 Task: Find connections with filter location Caçador with filter topic #Startuplife with filter profile language Spanish with filter current company NES Fircroft with filter school University School of Management Studies, GGSIPU with filter industry Wholesale Photography Equipment and Supplies with filter service category Computer Networking with filter keywords title Life Coach
Action: Mouse moved to (572, 113)
Screenshot: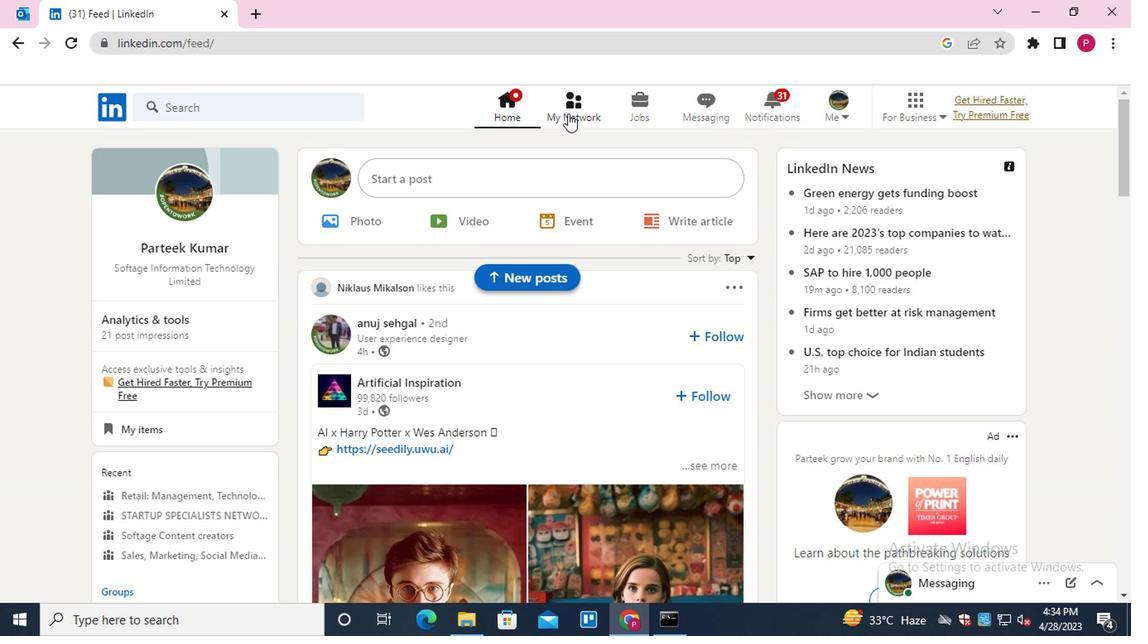 
Action: Mouse pressed left at (572, 113)
Screenshot: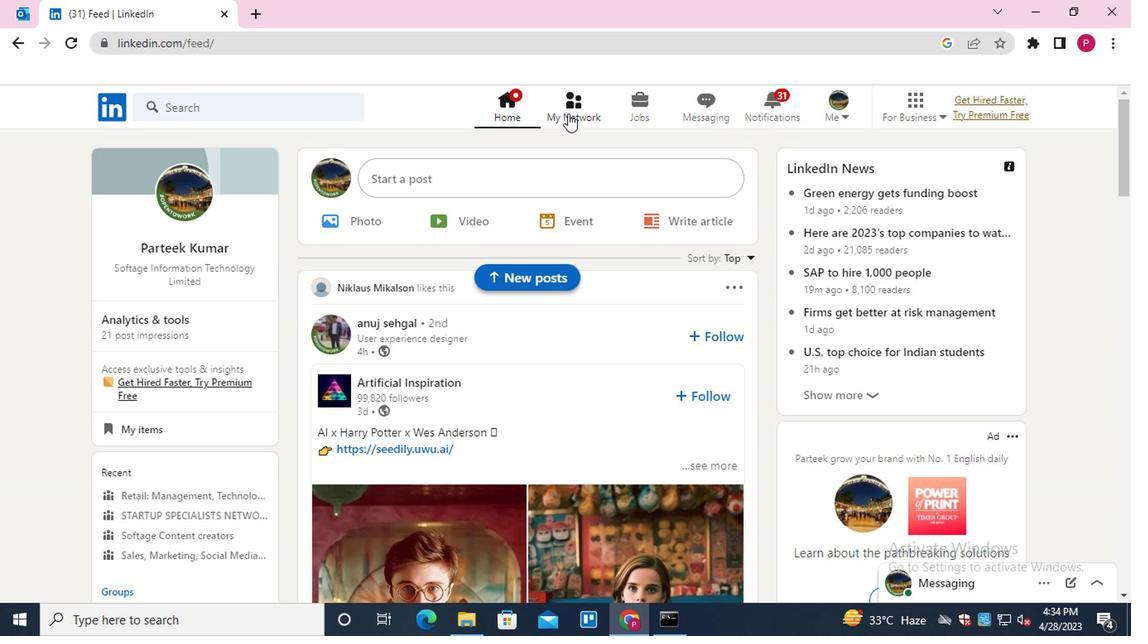 
Action: Mouse moved to (247, 203)
Screenshot: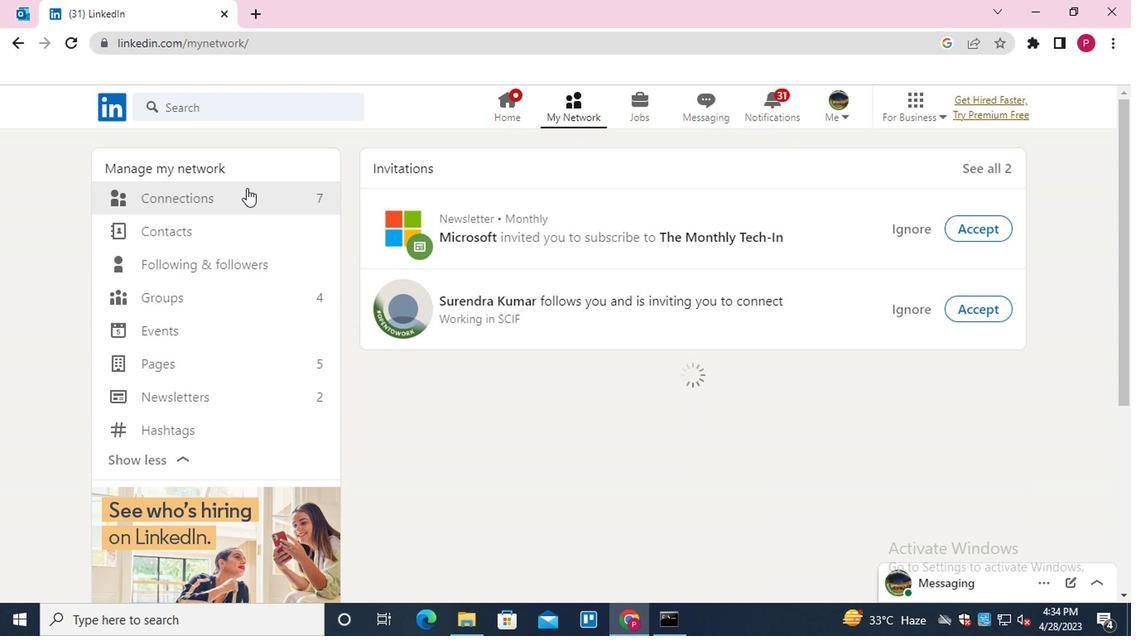 
Action: Mouse pressed left at (247, 203)
Screenshot: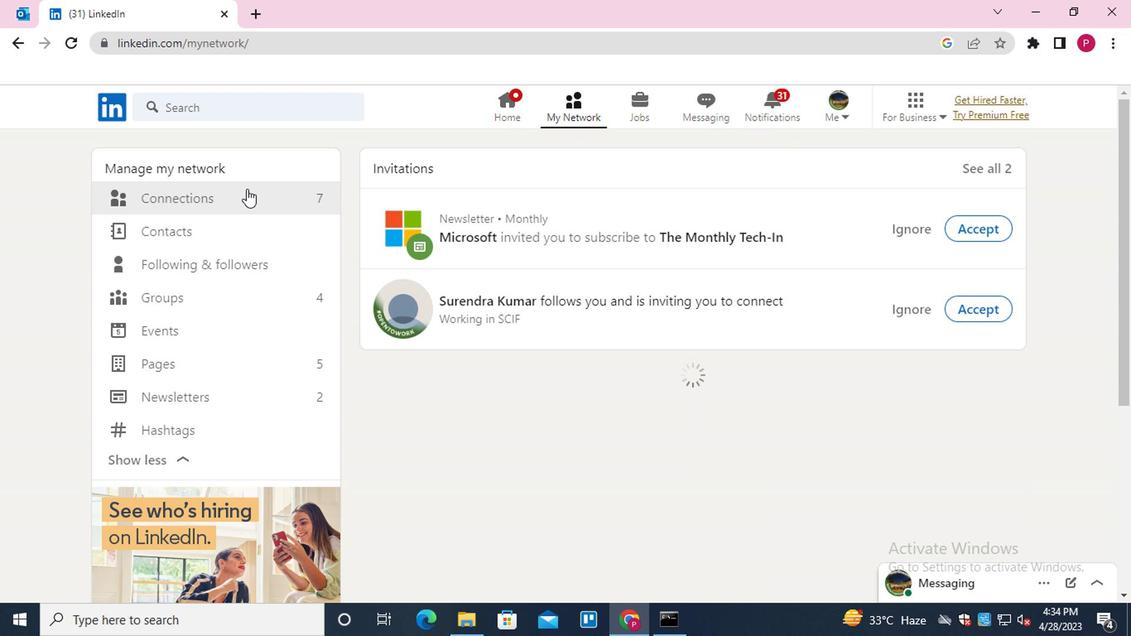 
Action: Mouse moved to (656, 199)
Screenshot: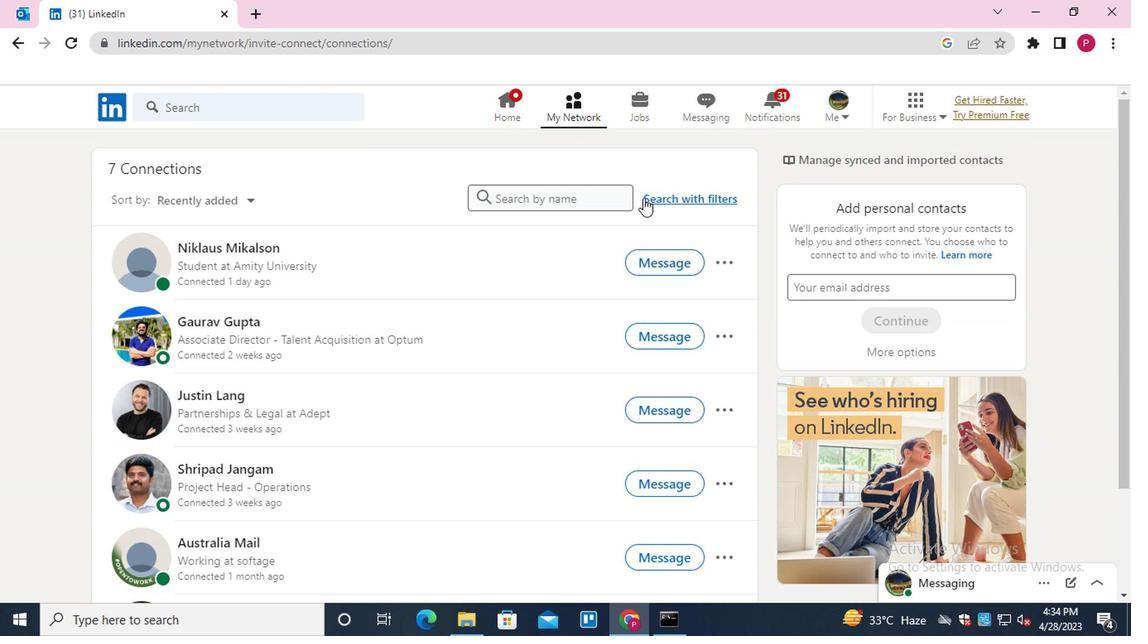 
Action: Mouse pressed left at (656, 199)
Screenshot: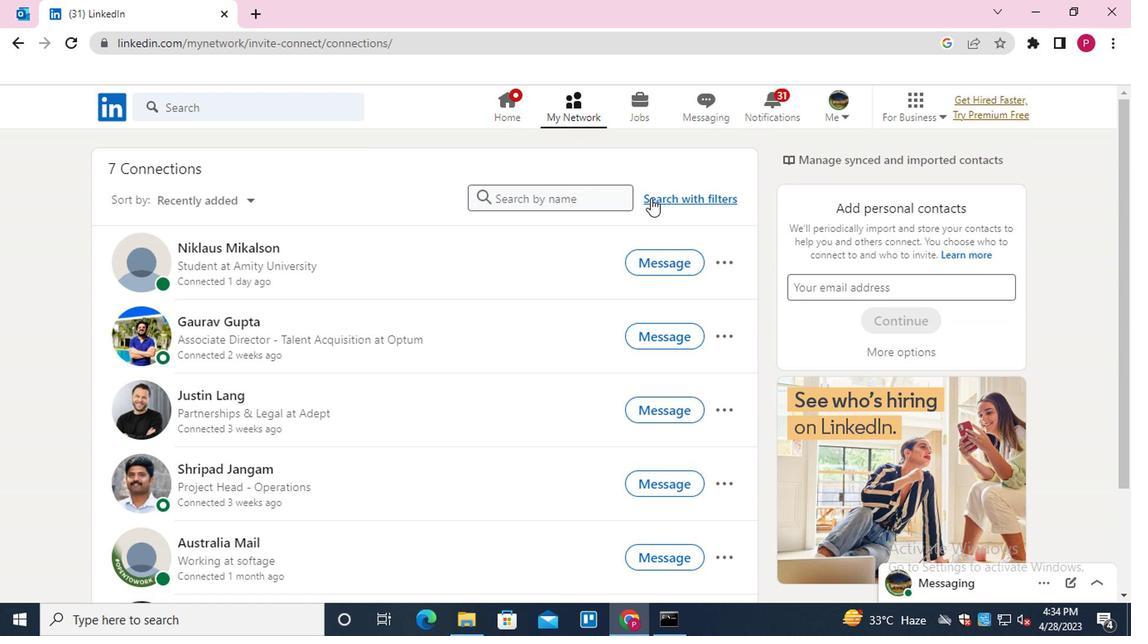 
Action: Mouse moved to (613, 158)
Screenshot: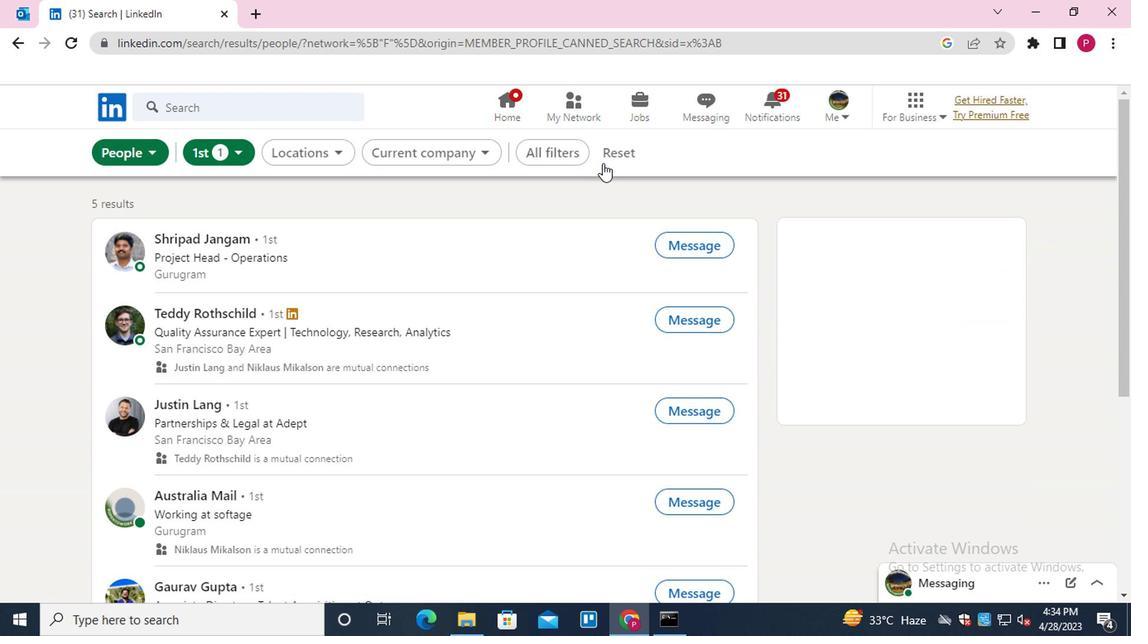 
Action: Mouse pressed left at (613, 158)
Screenshot: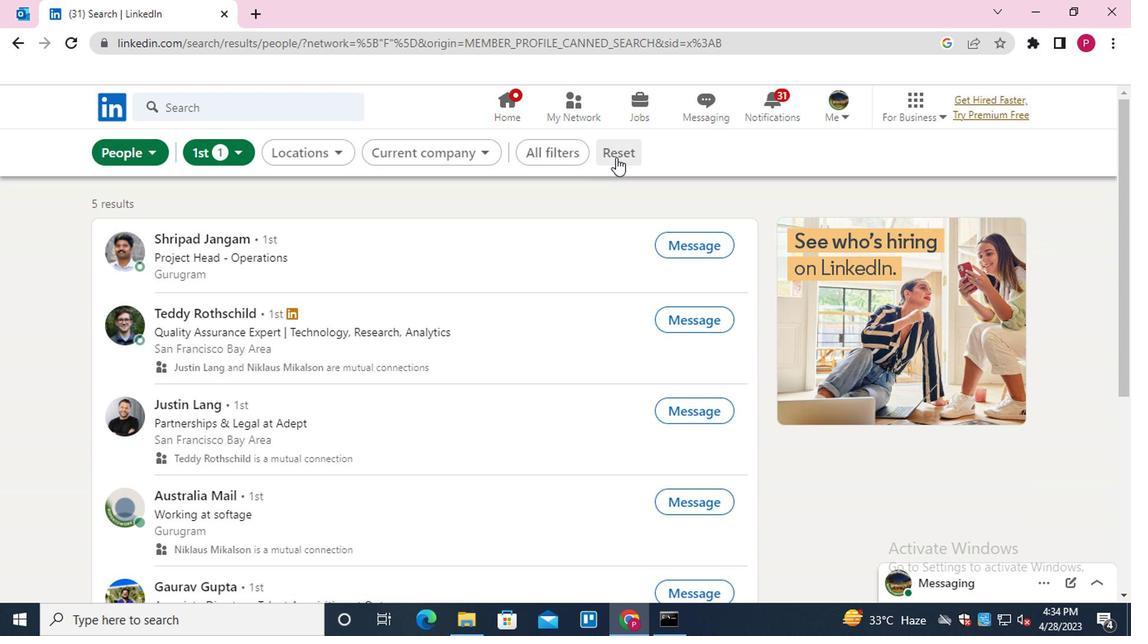 
Action: Mouse moved to (603, 159)
Screenshot: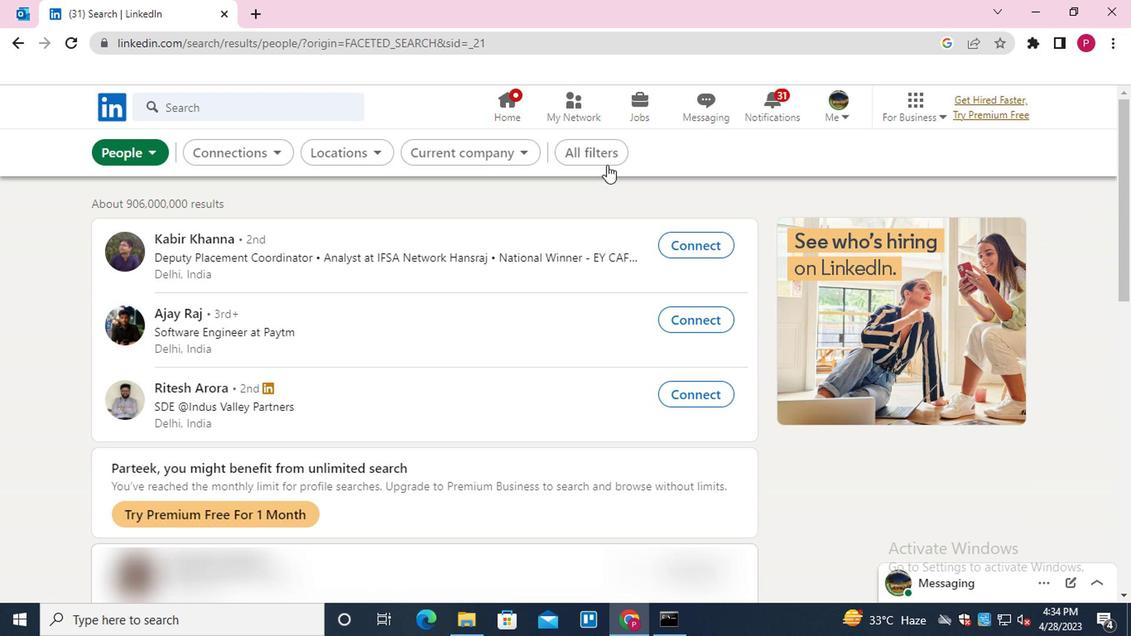 
Action: Mouse pressed left at (603, 159)
Screenshot: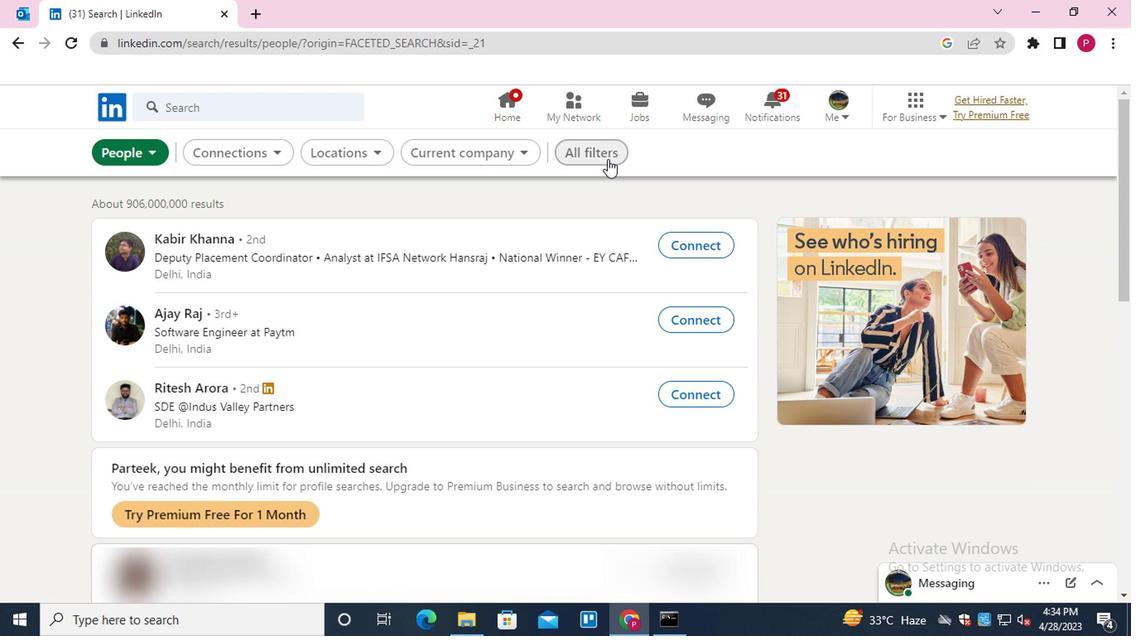 
Action: Mouse moved to (854, 339)
Screenshot: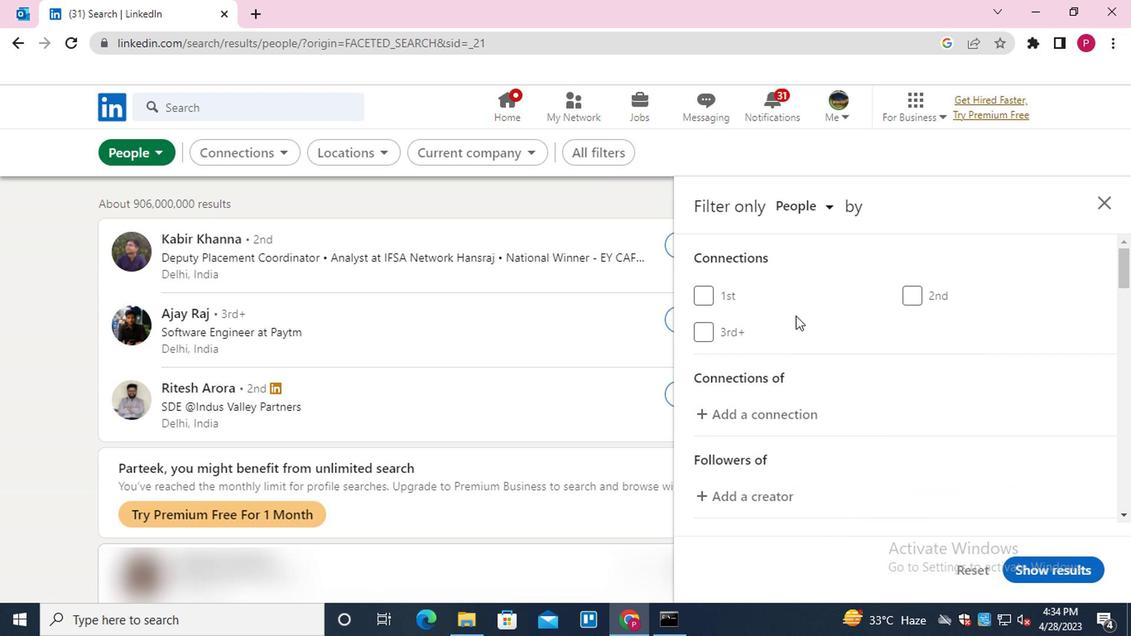 
Action: Mouse scrolled (854, 338) with delta (0, 0)
Screenshot: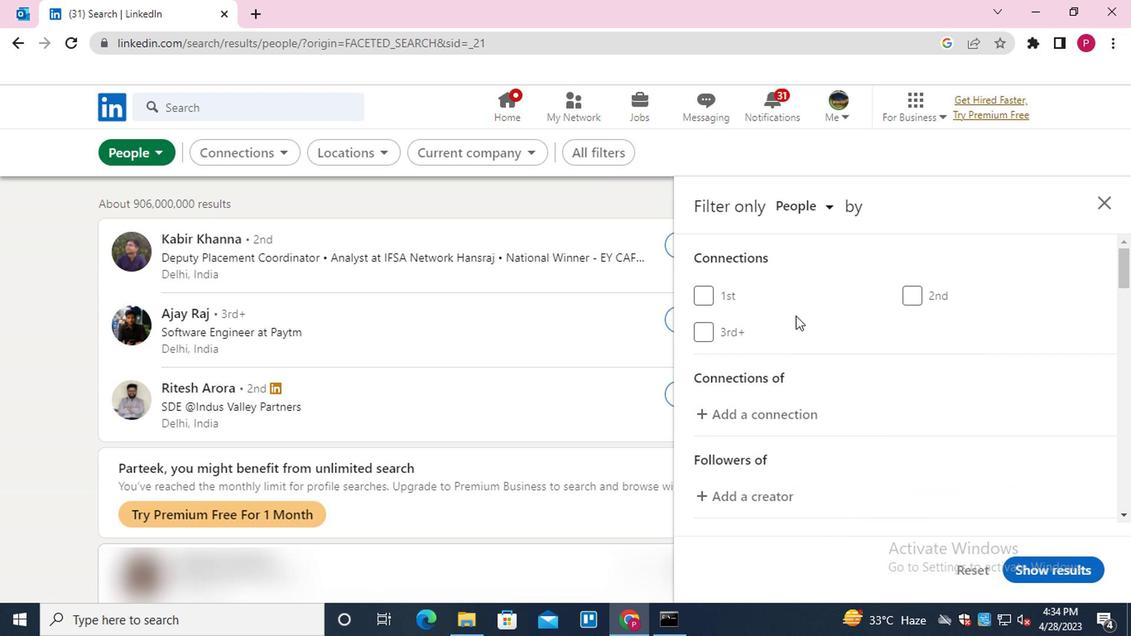 
Action: Mouse scrolled (854, 338) with delta (0, 0)
Screenshot: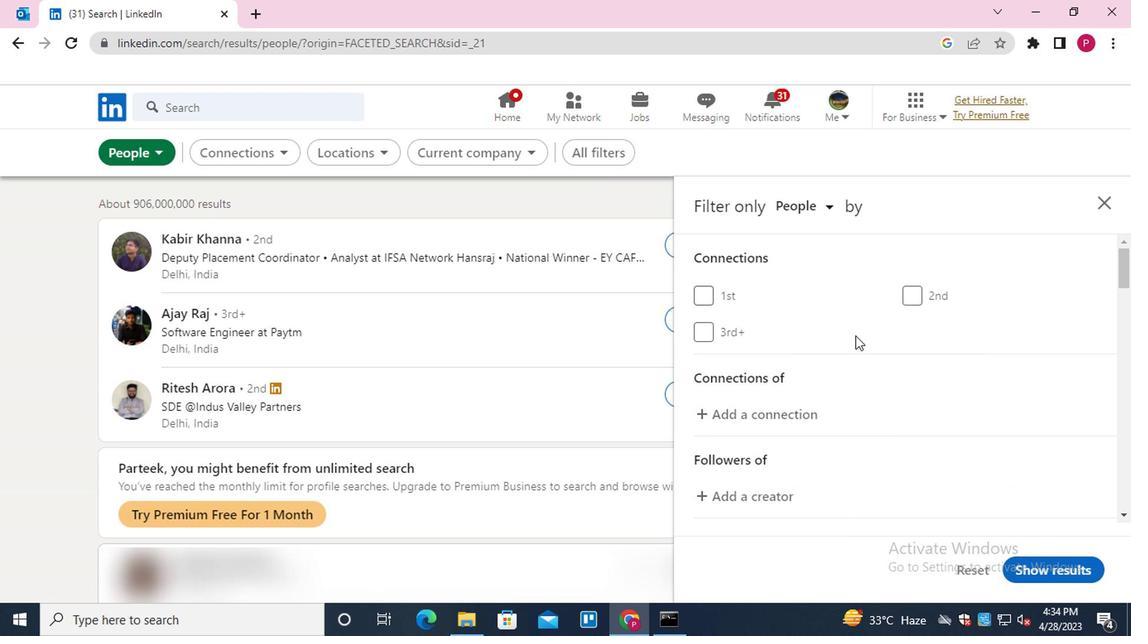 
Action: Mouse moved to (914, 492)
Screenshot: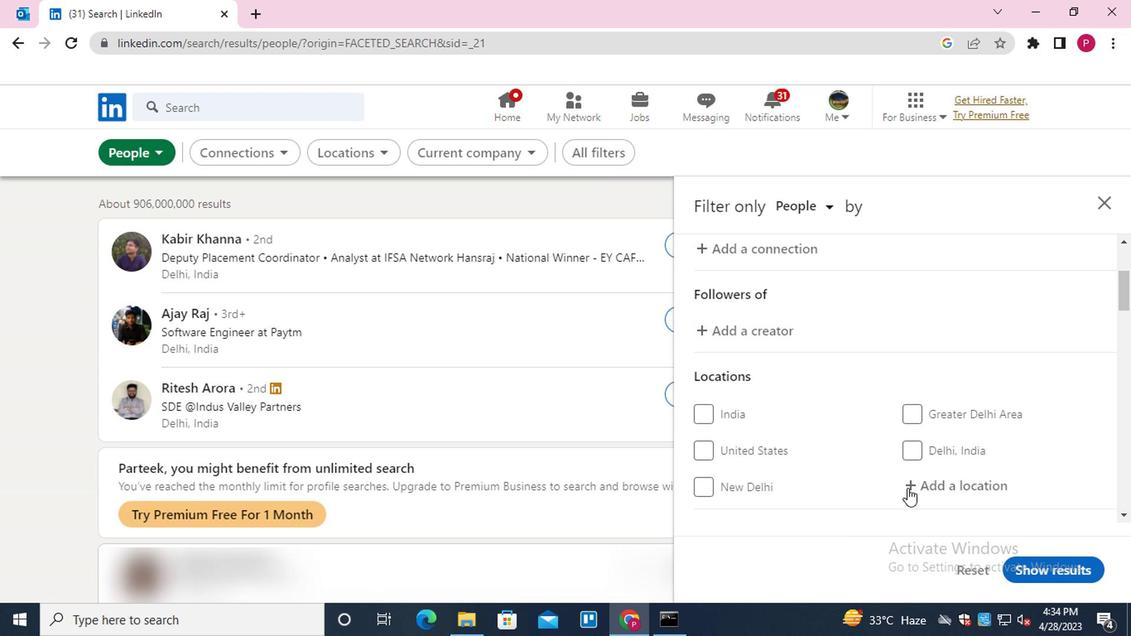 
Action: Mouse scrolled (914, 491) with delta (0, -1)
Screenshot: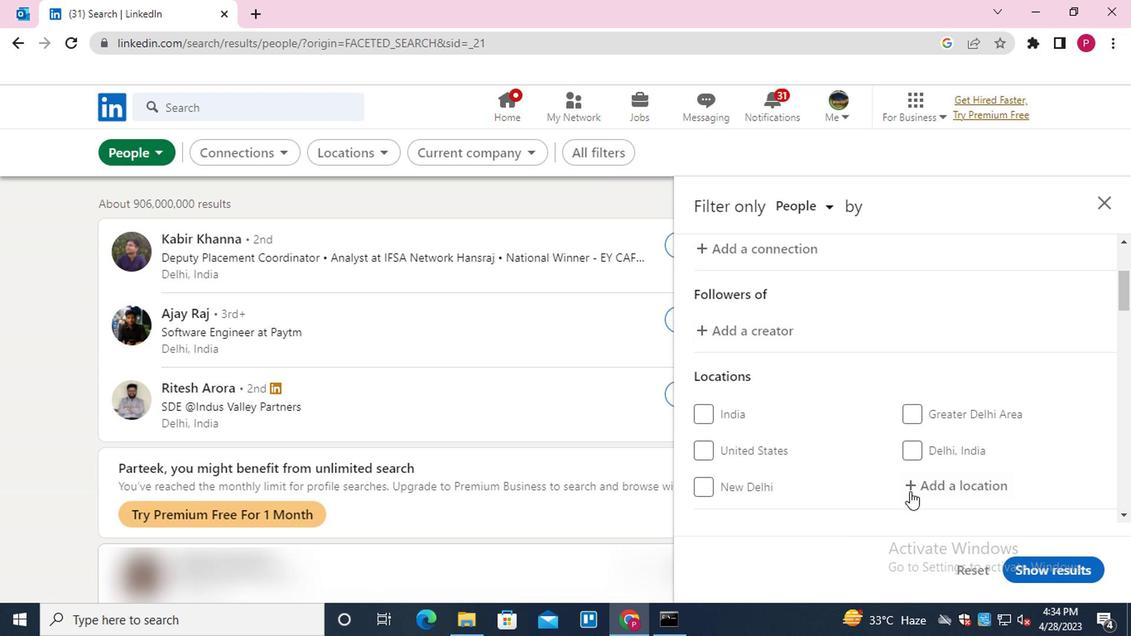 
Action: Mouse moved to (920, 483)
Screenshot: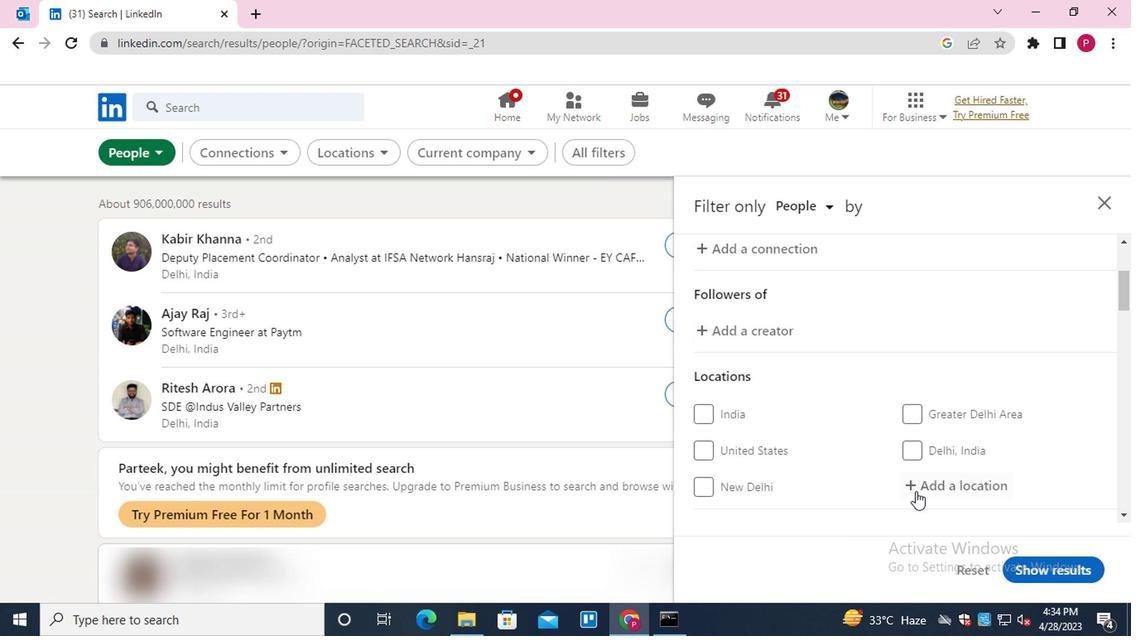 
Action: Mouse scrolled (920, 482) with delta (0, 0)
Screenshot: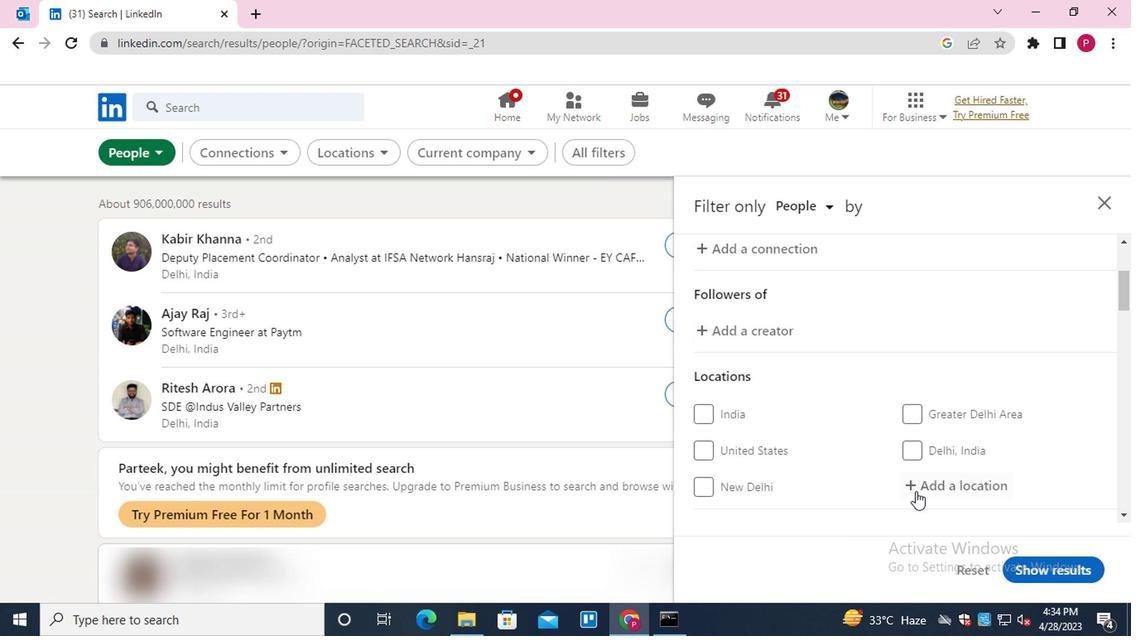 
Action: Mouse moved to (949, 484)
Screenshot: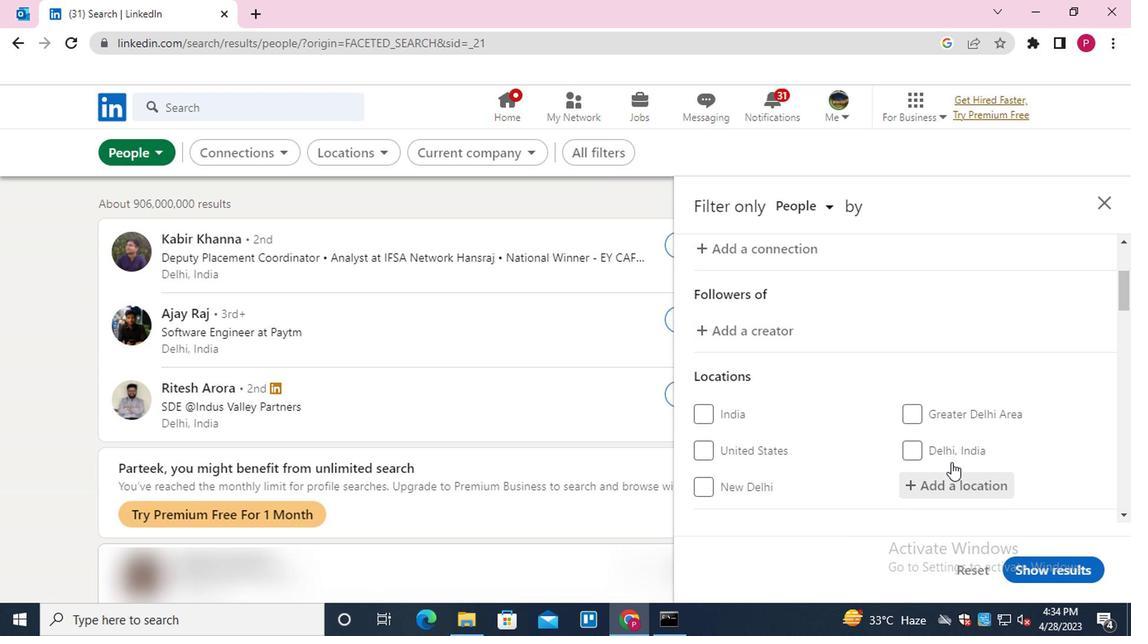 
Action: Mouse pressed left at (949, 484)
Screenshot: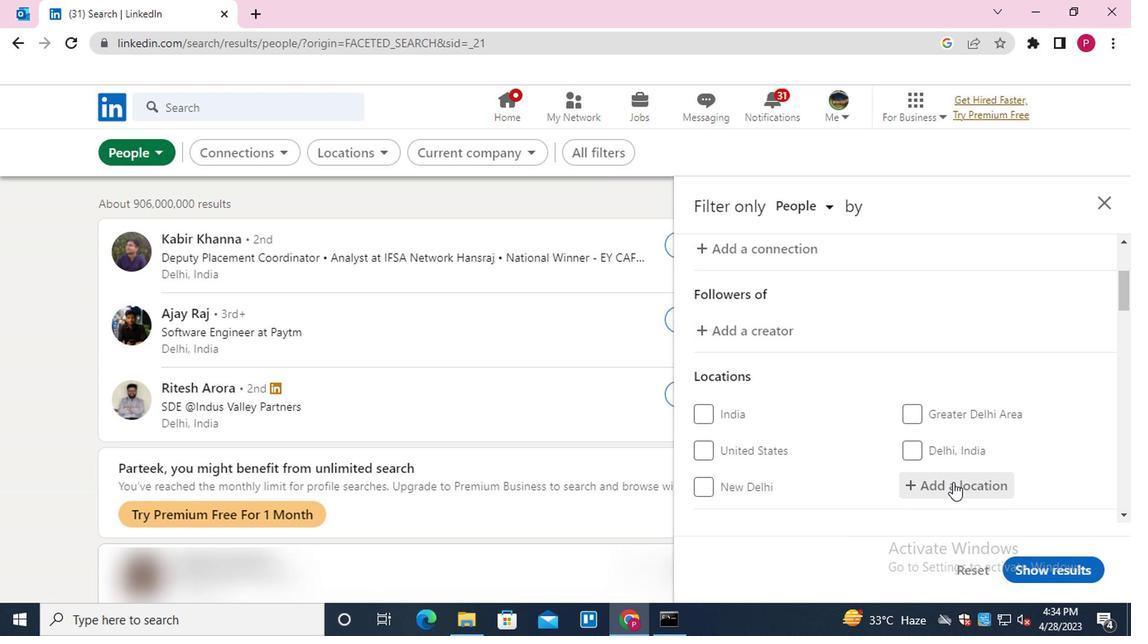 
Action: Mouse moved to (929, 322)
Screenshot: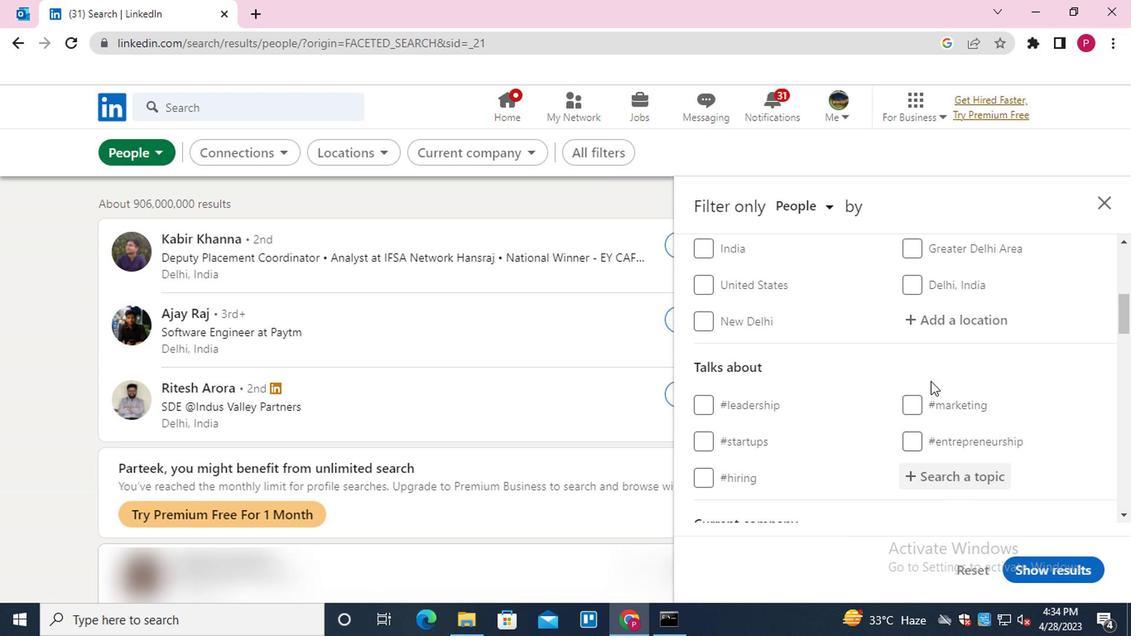 
Action: Mouse pressed left at (929, 322)
Screenshot: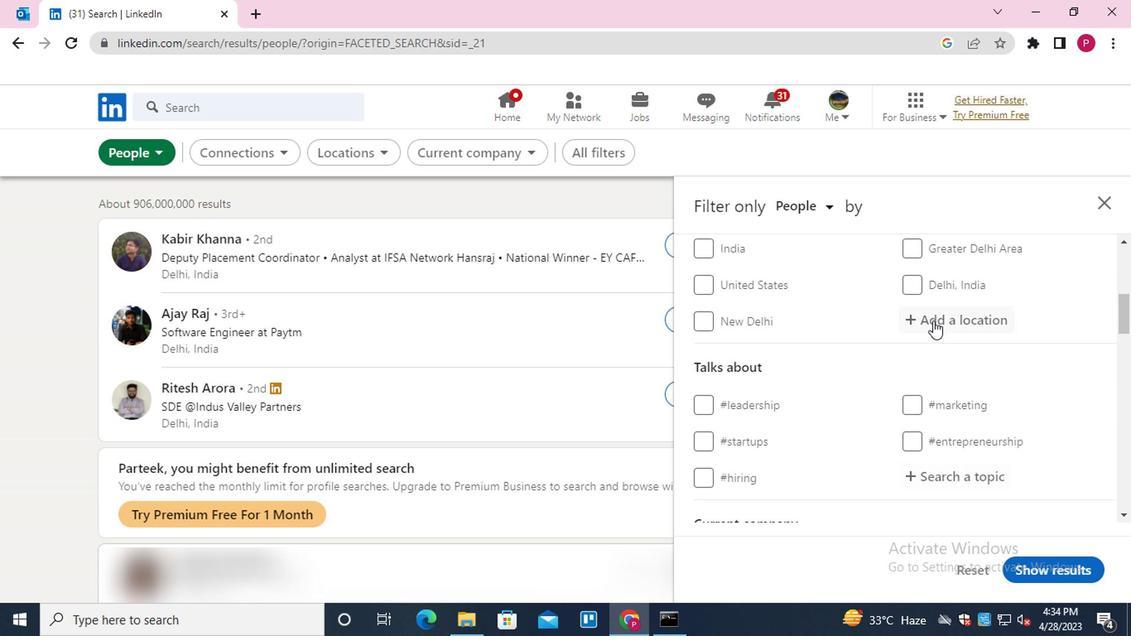 
Action: Mouse moved to (926, 322)
Screenshot: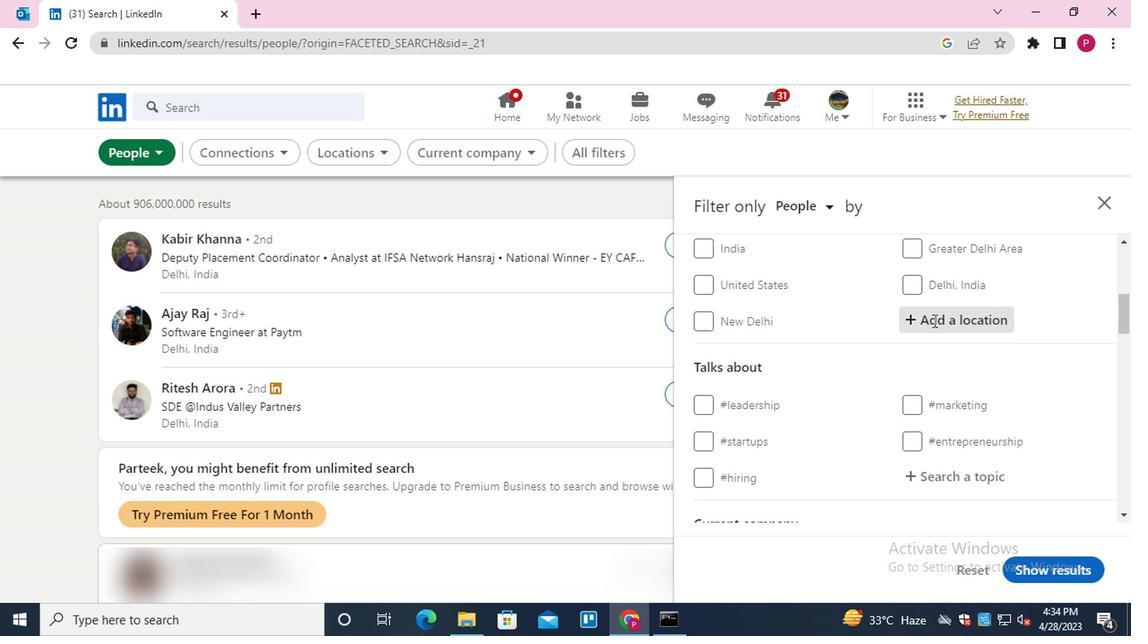 
Action: Key pressed <Key.shift>CC<Key.backspace>ACADOR<Key.down><Key.enter>
Screenshot: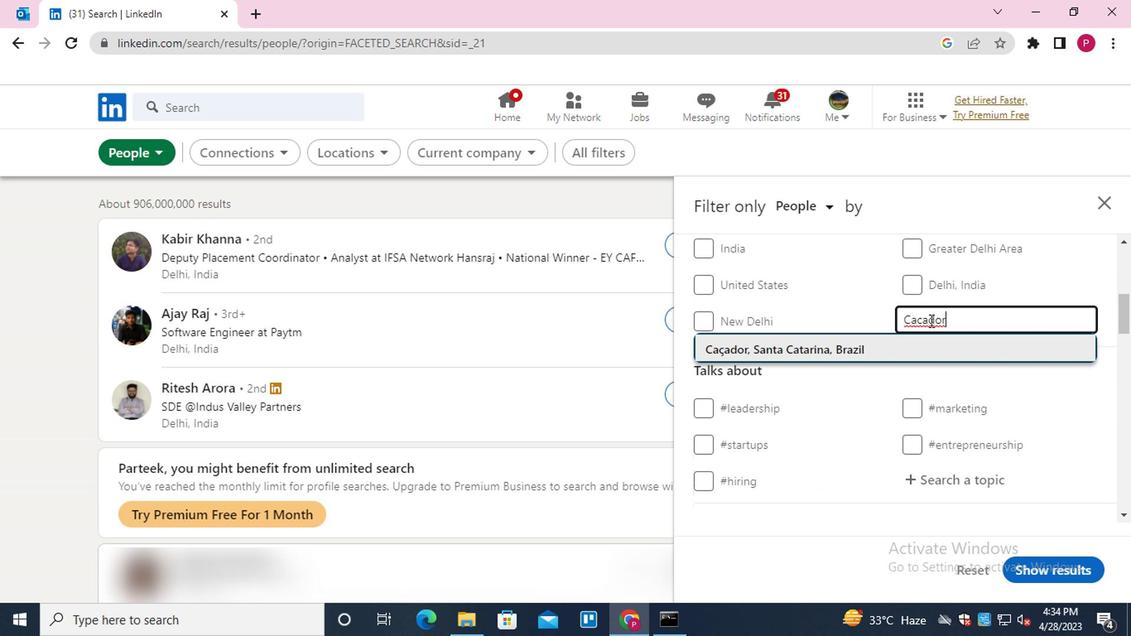 
Action: Mouse moved to (781, 318)
Screenshot: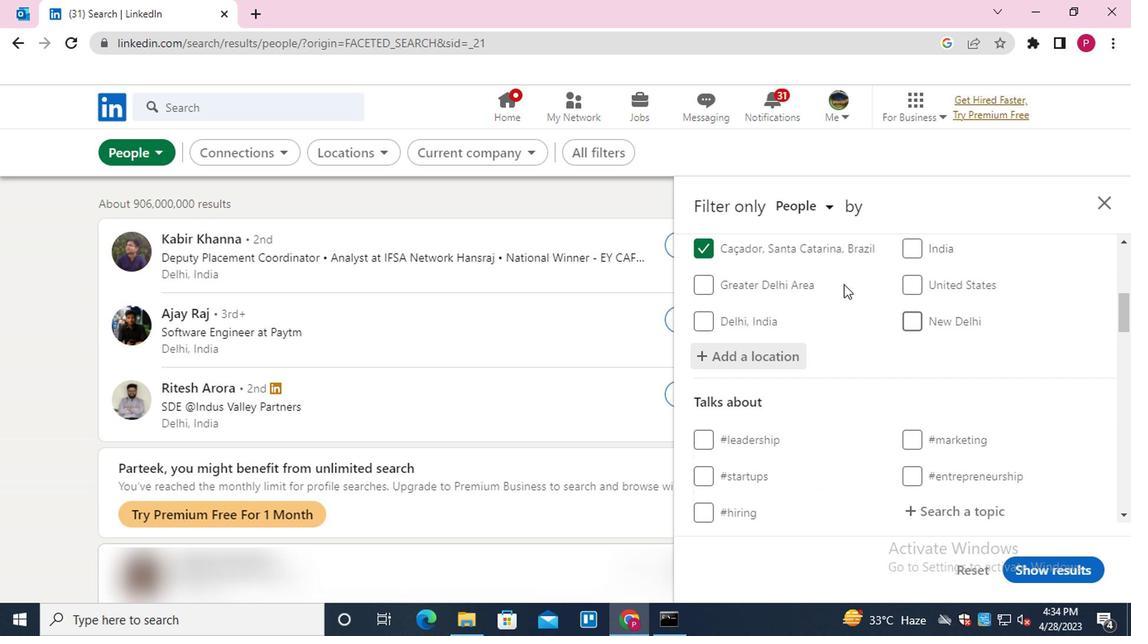 
Action: Mouse scrolled (781, 318) with delta (0, 0)
Screenshot: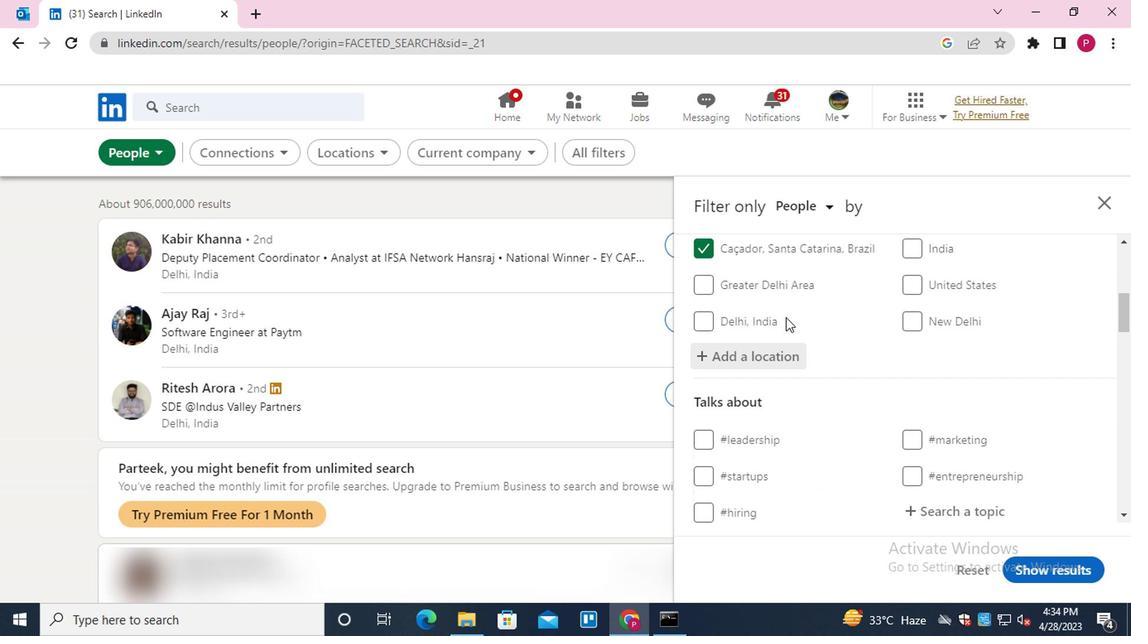 
Action: Mouse scrolled (781, 318) with delta (0, 0)
Screenshot: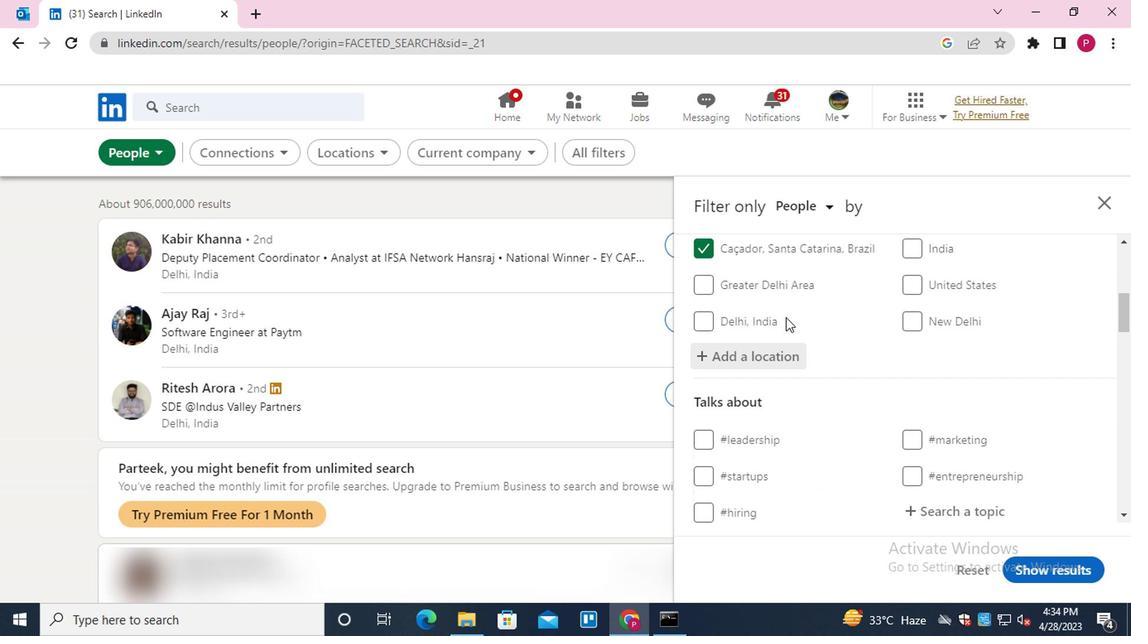 
Action: Mouse moved to (940, 339)
Screenshot: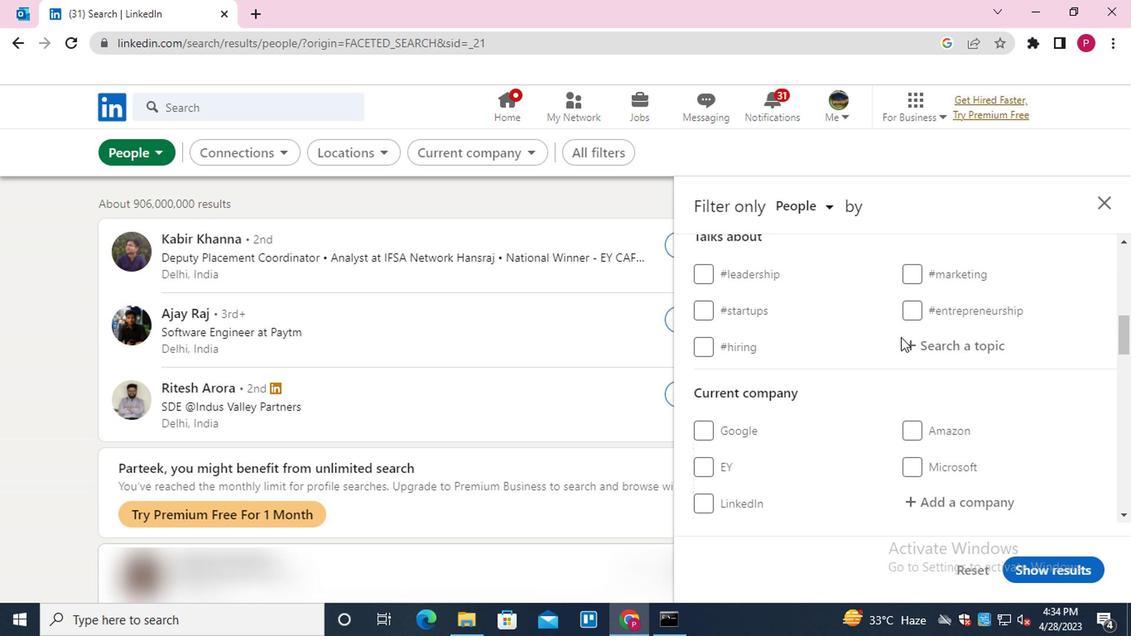 
Action: Mouse pressed left at (940, 339)
Screenshot: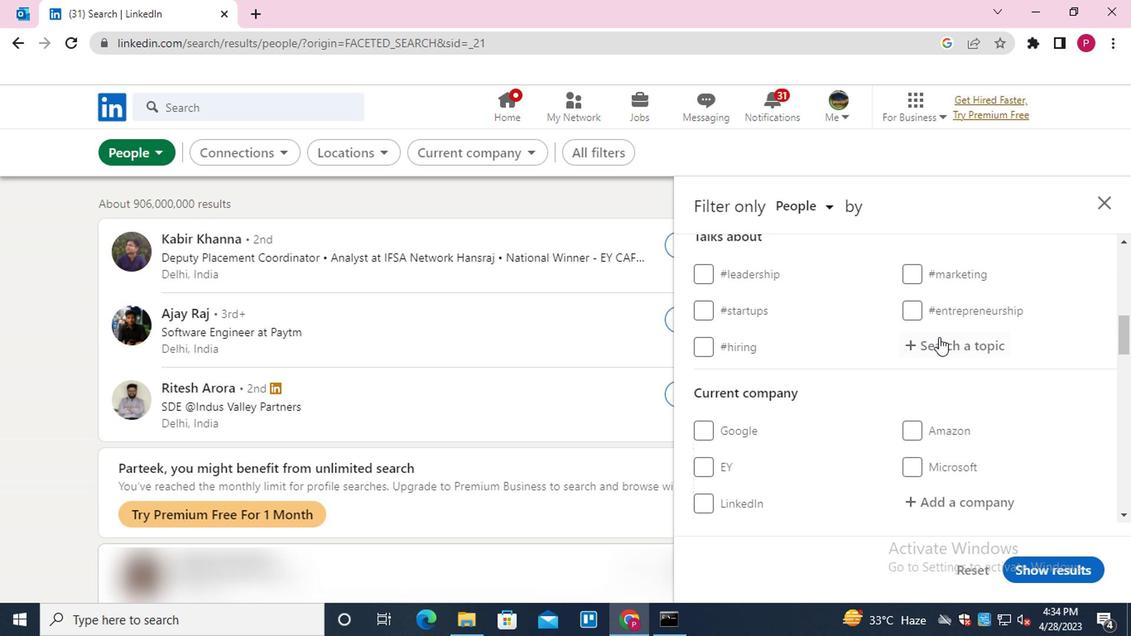 
Action: Key pressed STARTUPLIE<Key.backspace><Key.down><Key.enter>
Screenshot: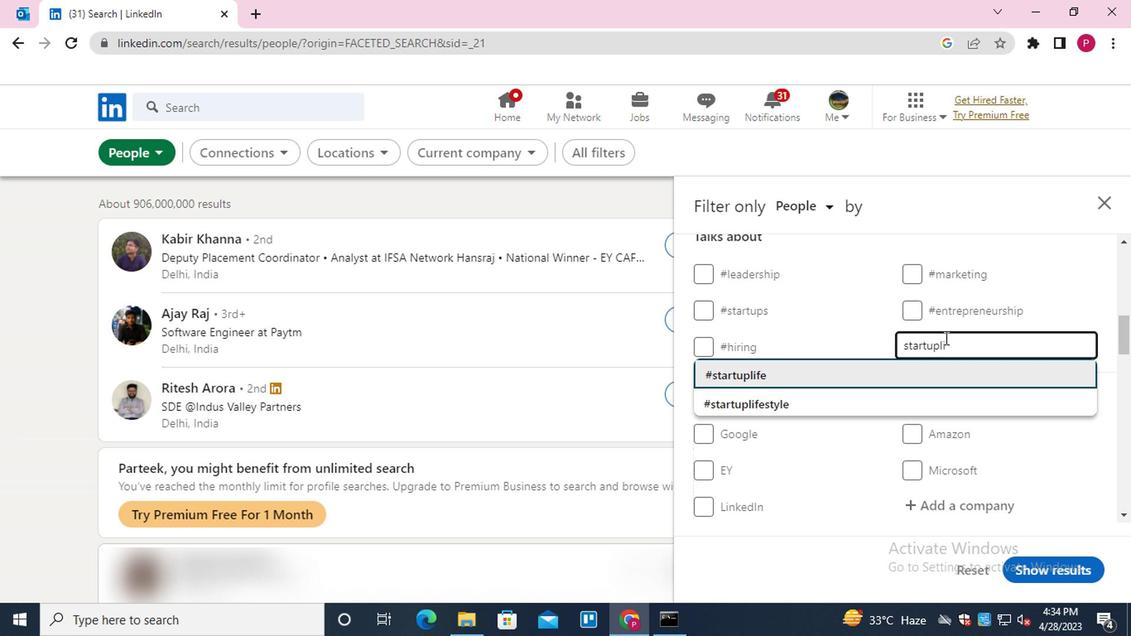 
Action: Mouse moved to (841, 387)
Screenshot: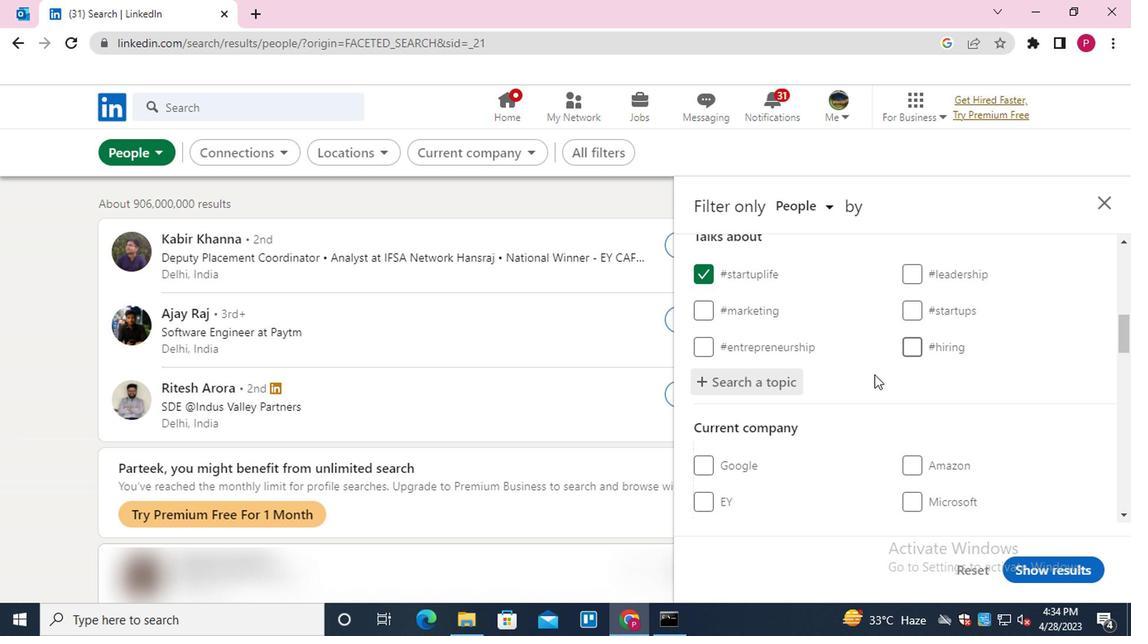 
Action: Mouse scrolled (841, 386) with delta (0, 0)
Screenshot: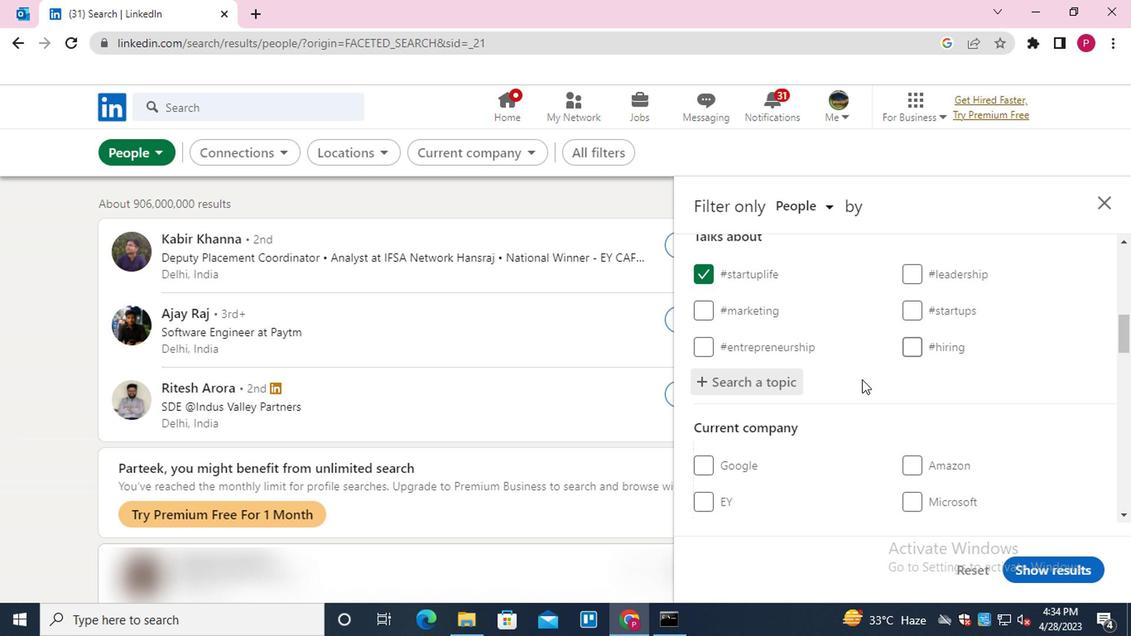 
Action: Mouse scrolled (841, 386) with delta (0, 0)
Screenshot: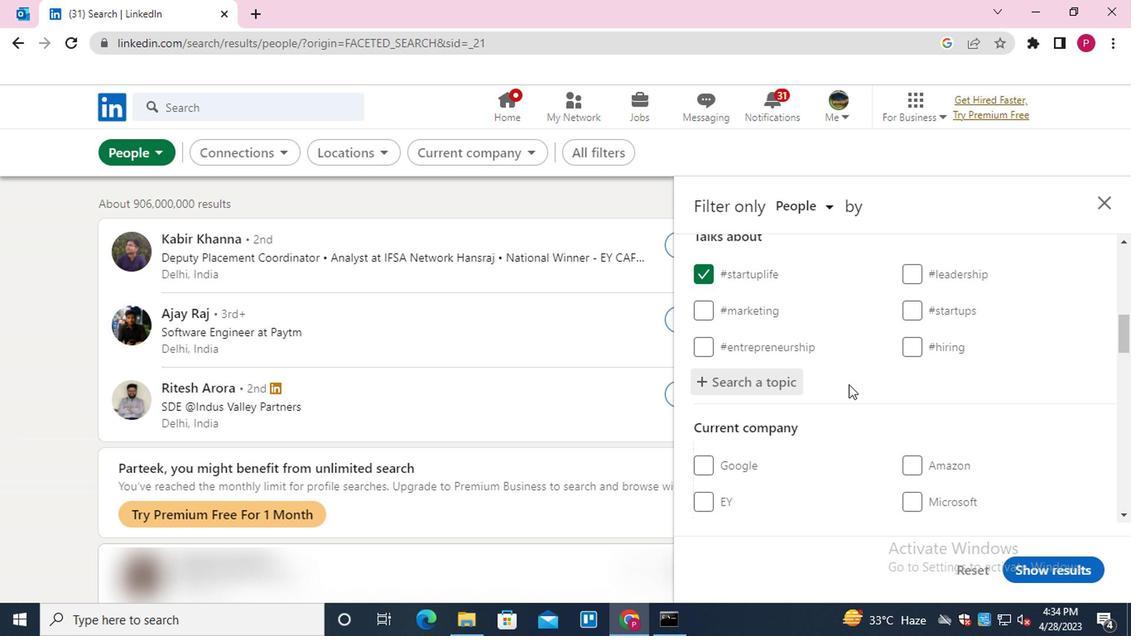 
Action: Mouse scrolled (841, 386) with delta (0, 0)
Screenshot: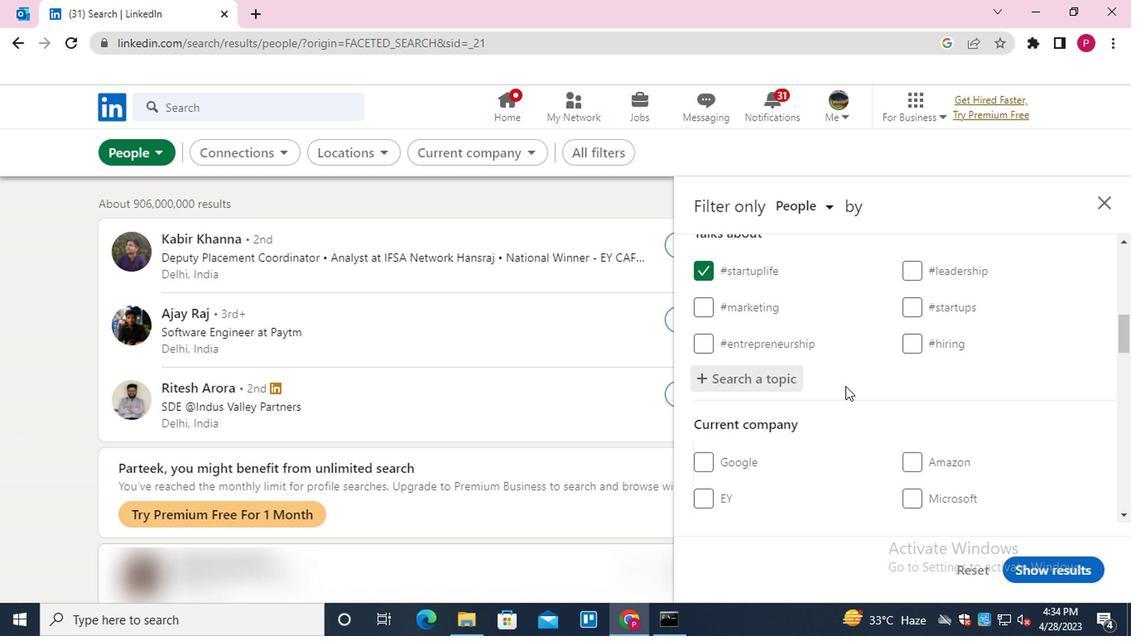 
Action: Mouse scrolled (841, 386) with delta (0, 0)
Screenshot: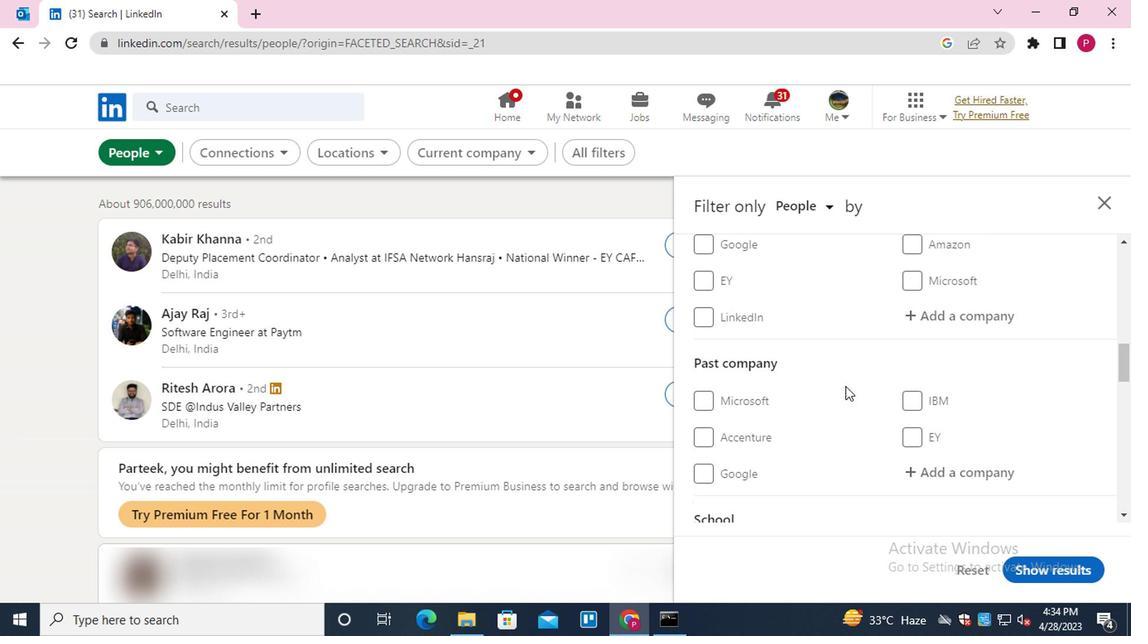 
Action: Mouse scrolled (841, 386) with delta (0, 0)
Screenshot: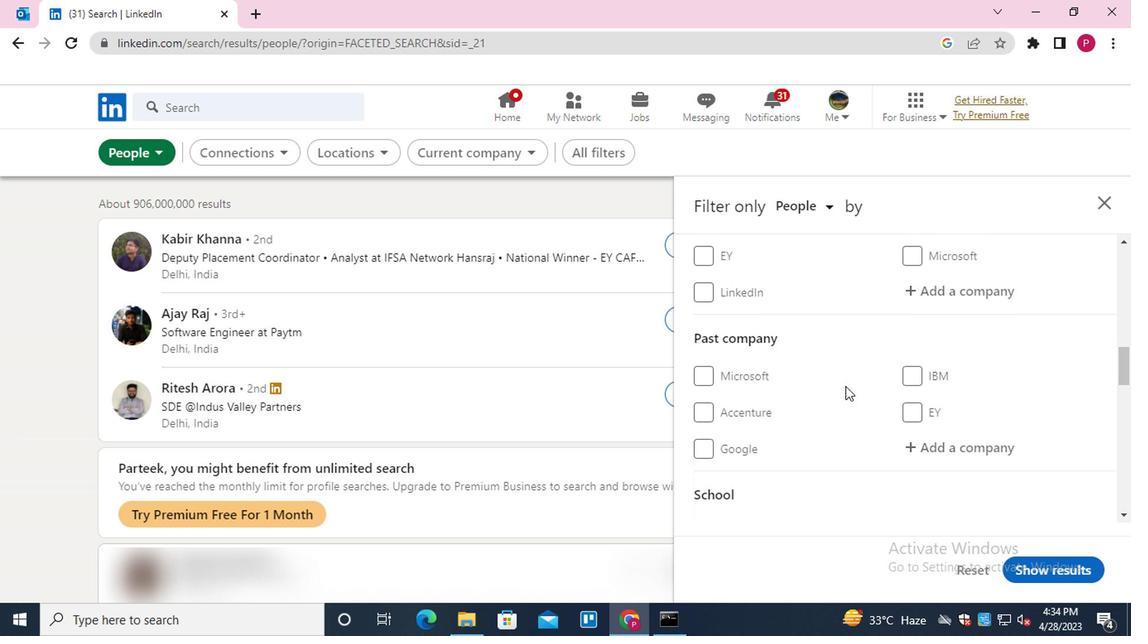
Action: Mouse scrolled (841, 386) with delta (0, 0)
Screenshot: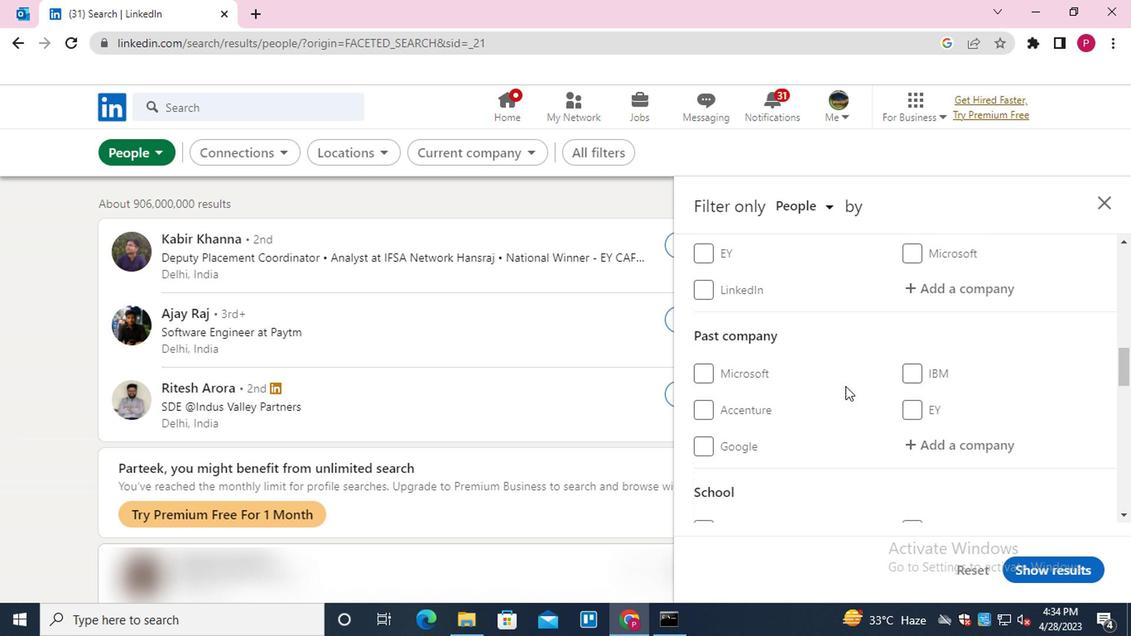 
Action: Mouse moved to (798, 378)
Screenshot: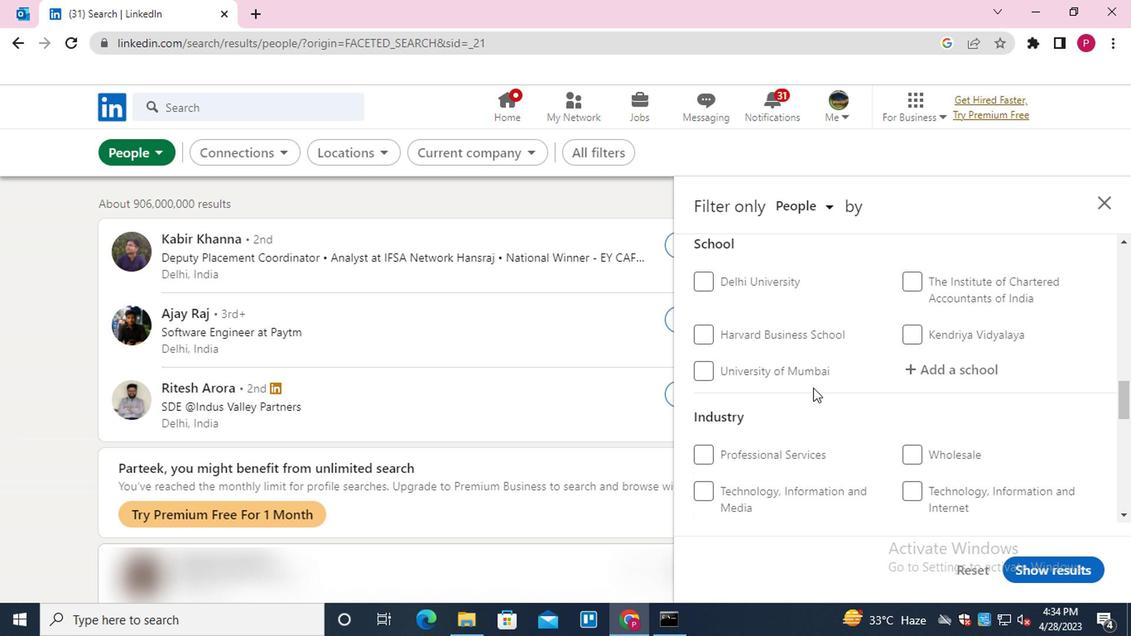 
Action: Mouse scrolled (798, 378) with delta (0, 0)
Screenshot: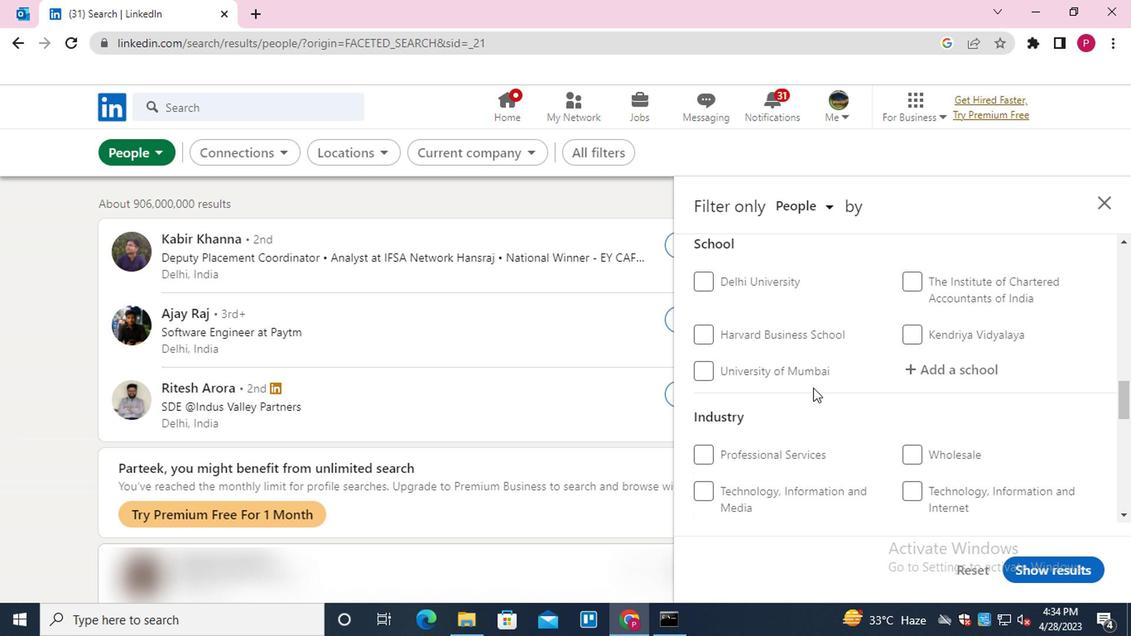 
Action: Mouse moved to (795, 385)
Screenshot: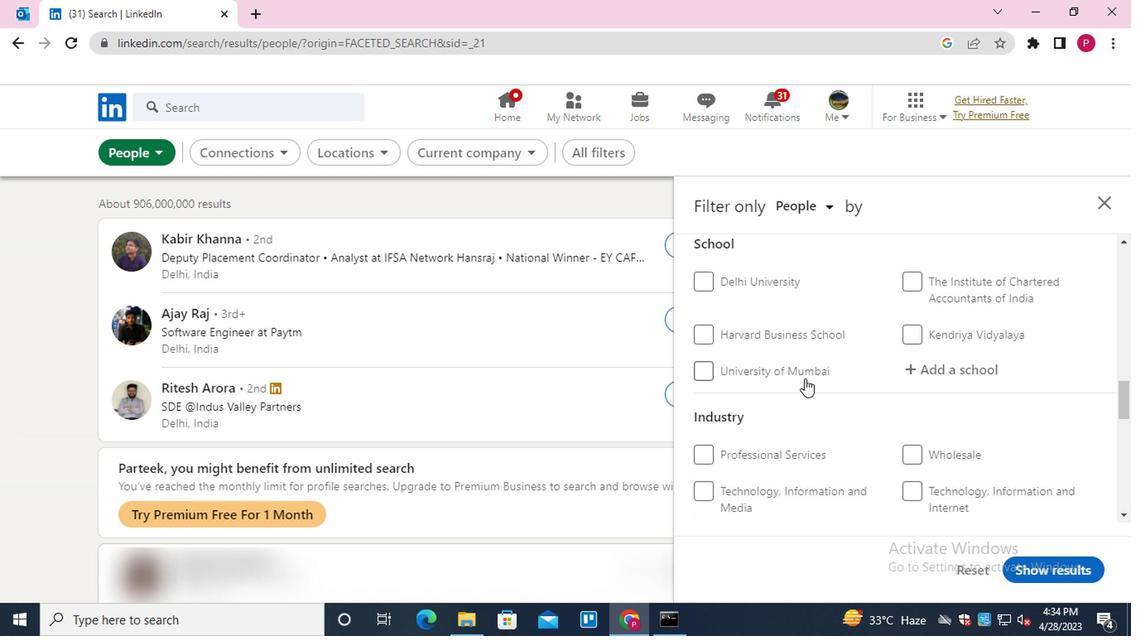 
Action: Mouse scrolled (795, 384) with delta (0, -1)
Screenshot: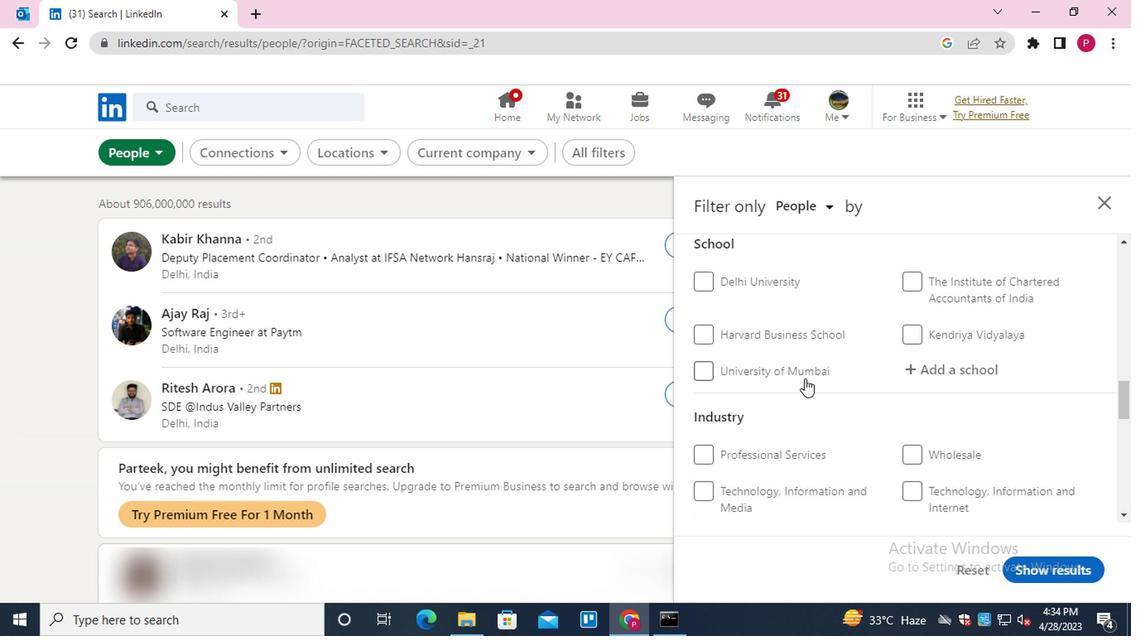 
Action: Mouse scrolled (795, 384) with delta (0, -1)
Screenshot: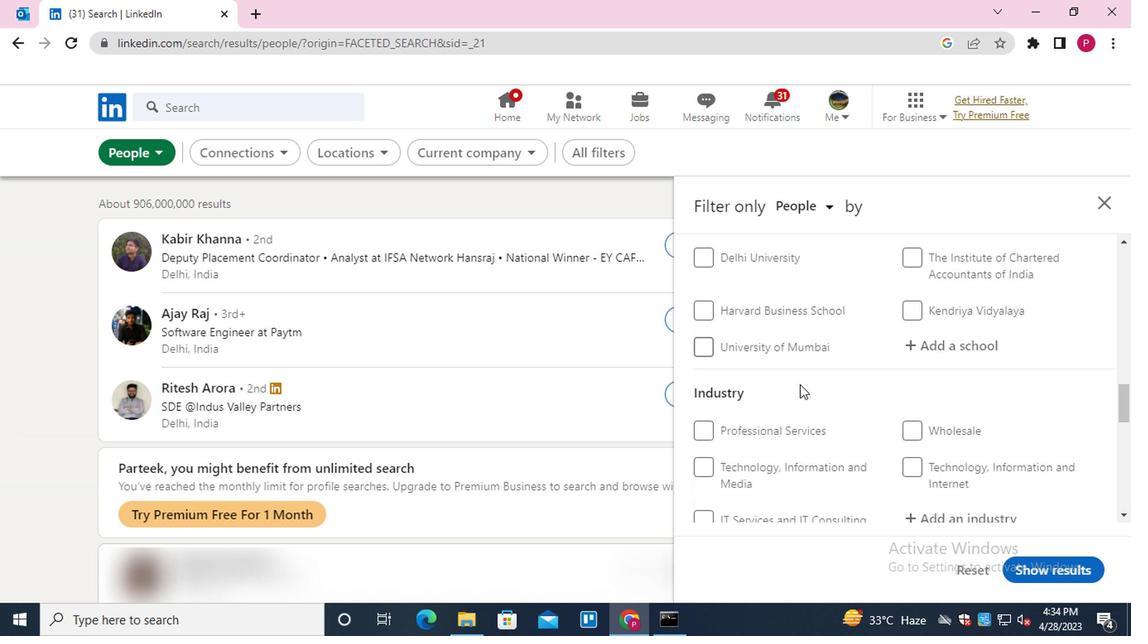 
Action: Mouse moved to (741, 413)
Screenshot: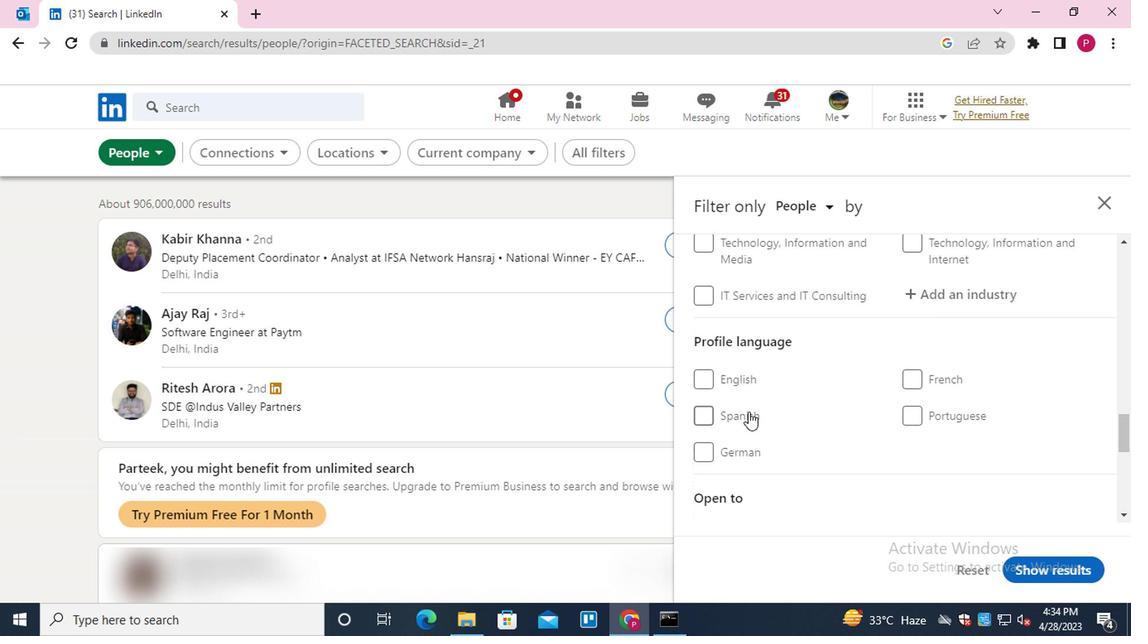 
Action: Mouse pressed left at (741, 413)
Screenshot: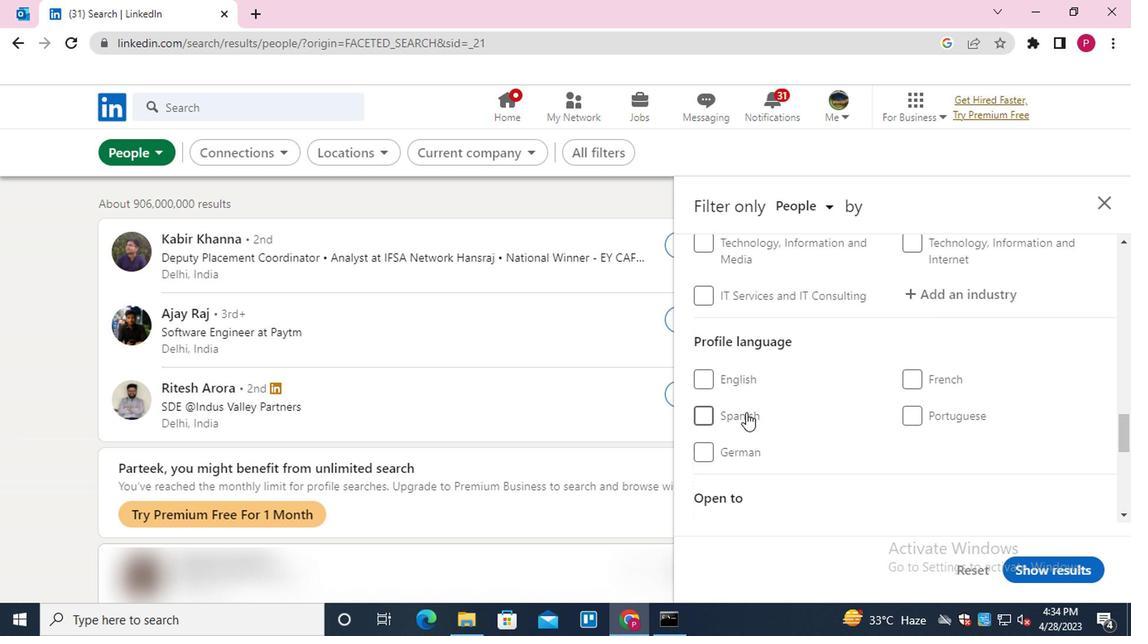 
Action: Mouse scrolled (741, 414) with delta (0, 1)
Screenshot: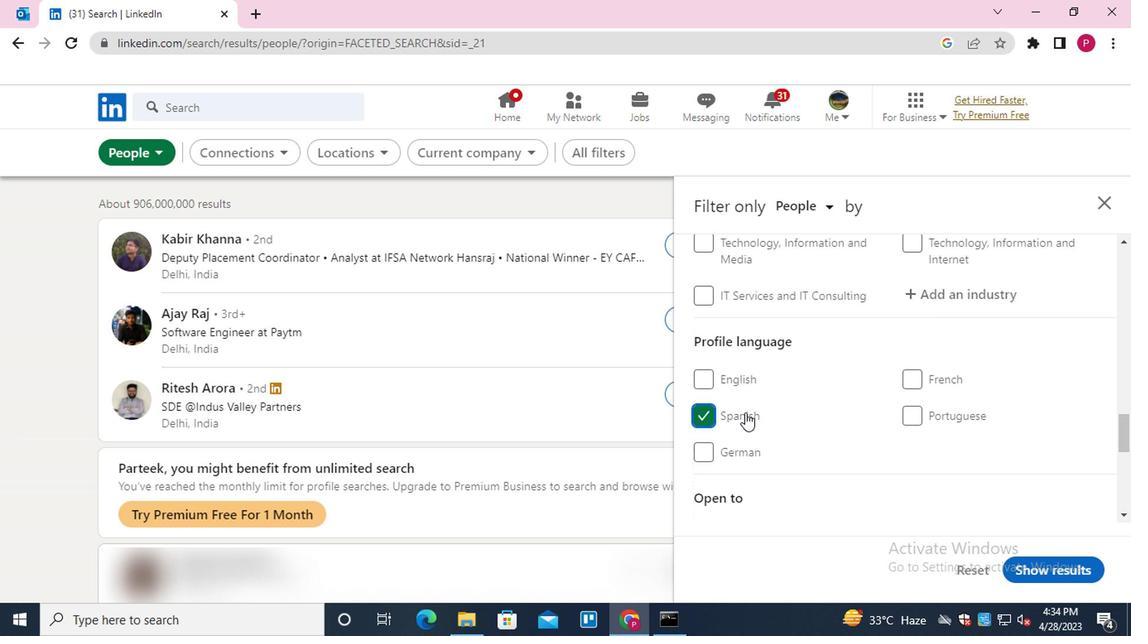
Action: Mouse scrolled (741, 414) with delta (0, 1)
Screenshot: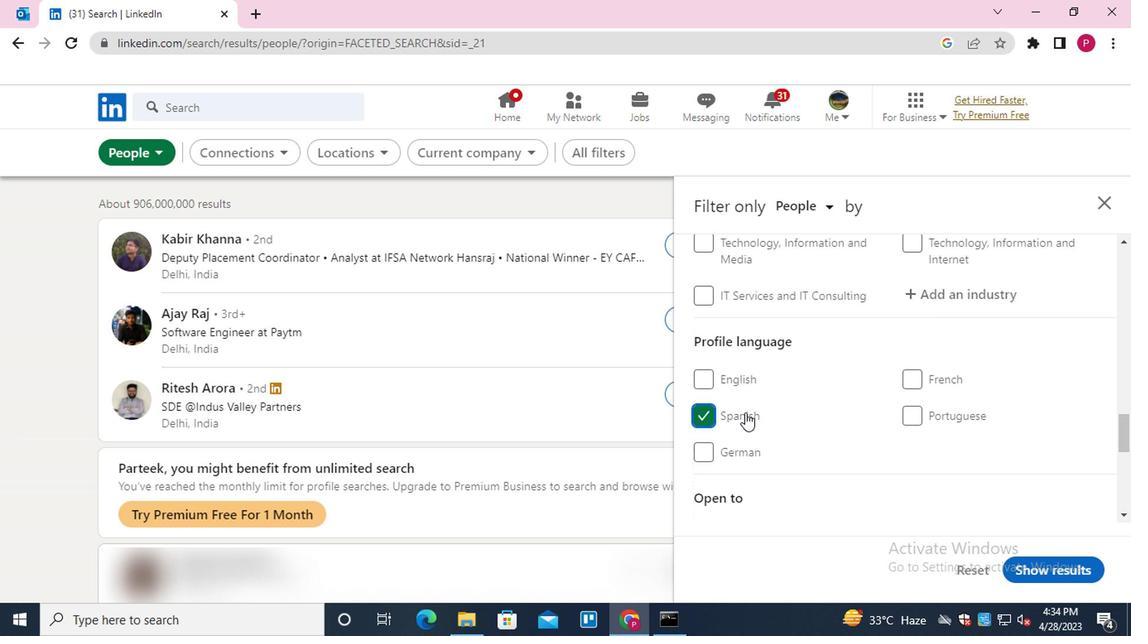 
Action: Mouse scrolled (741, 414) with delta (0, 1)
Screenshot: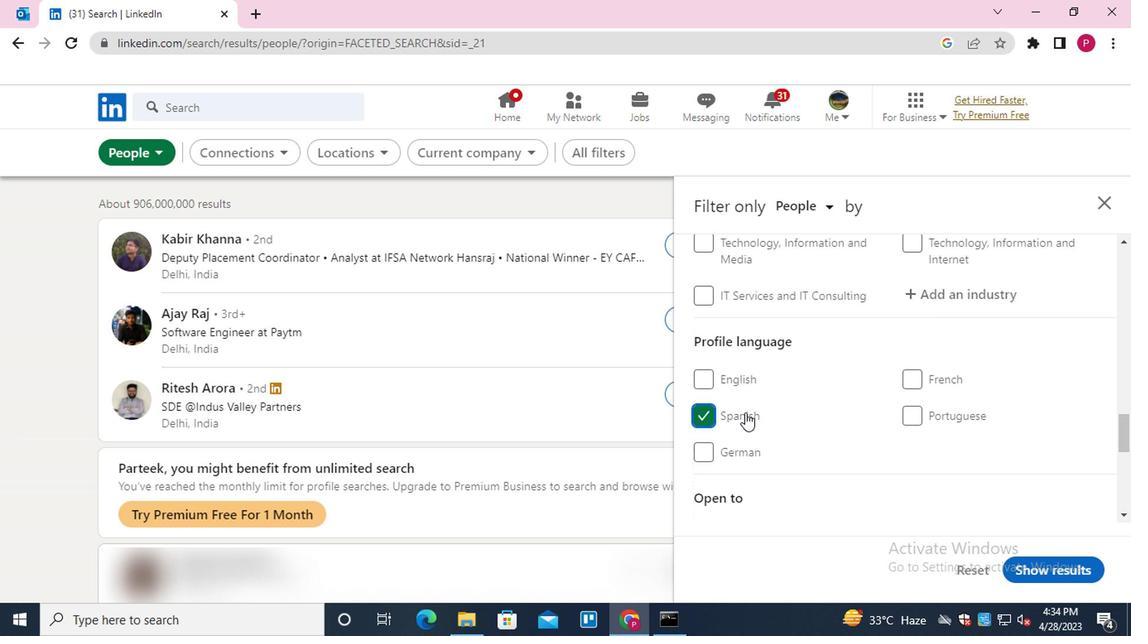 
Action: Mouse moved to (741, 413)
Screenshot: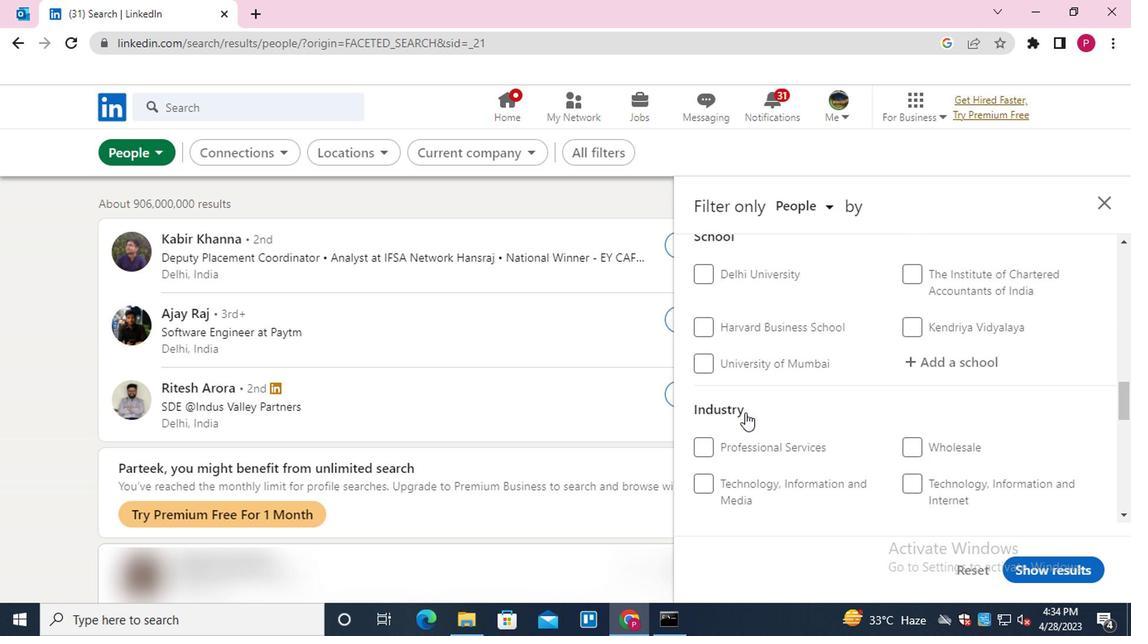 
Action: Mouse scrolled (741, 414) with delta (0, 1)
Screenshot: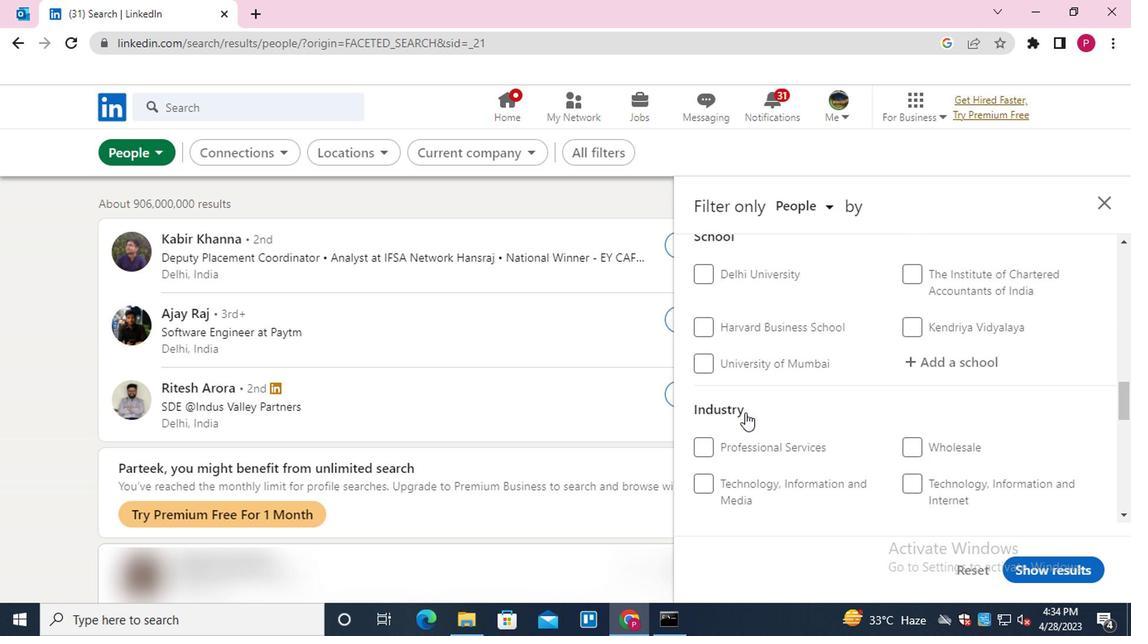
Action: Mouse scrolled (741, 414) with delta (0, 1)
Screenshot: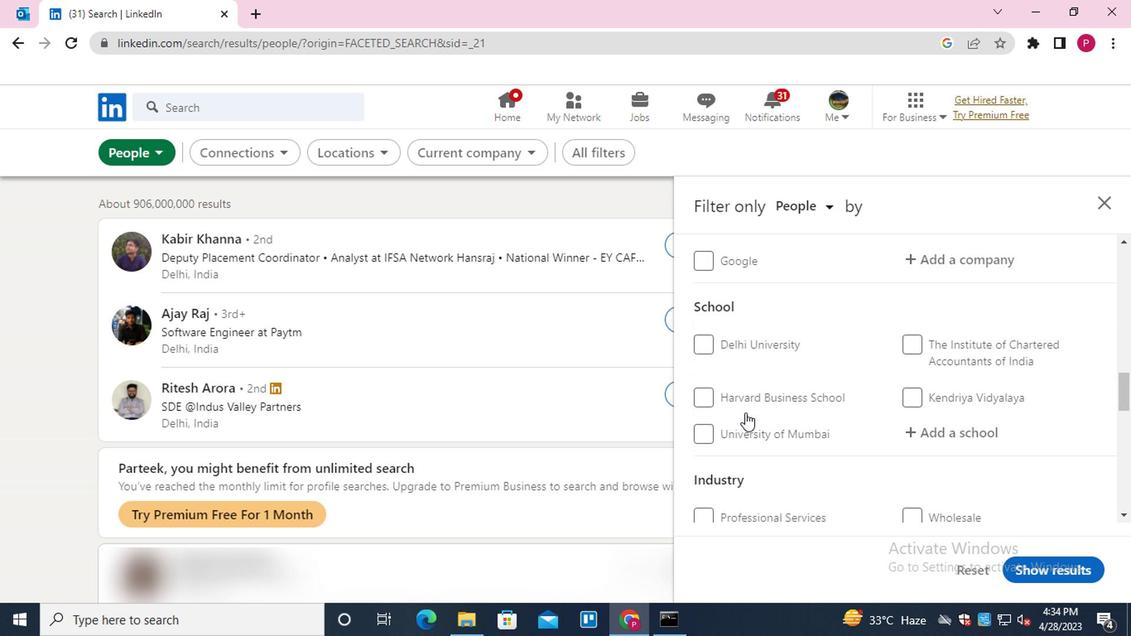 
Action: Mouse scrolled (741, 414) with delta (0, 1)
Screenshot: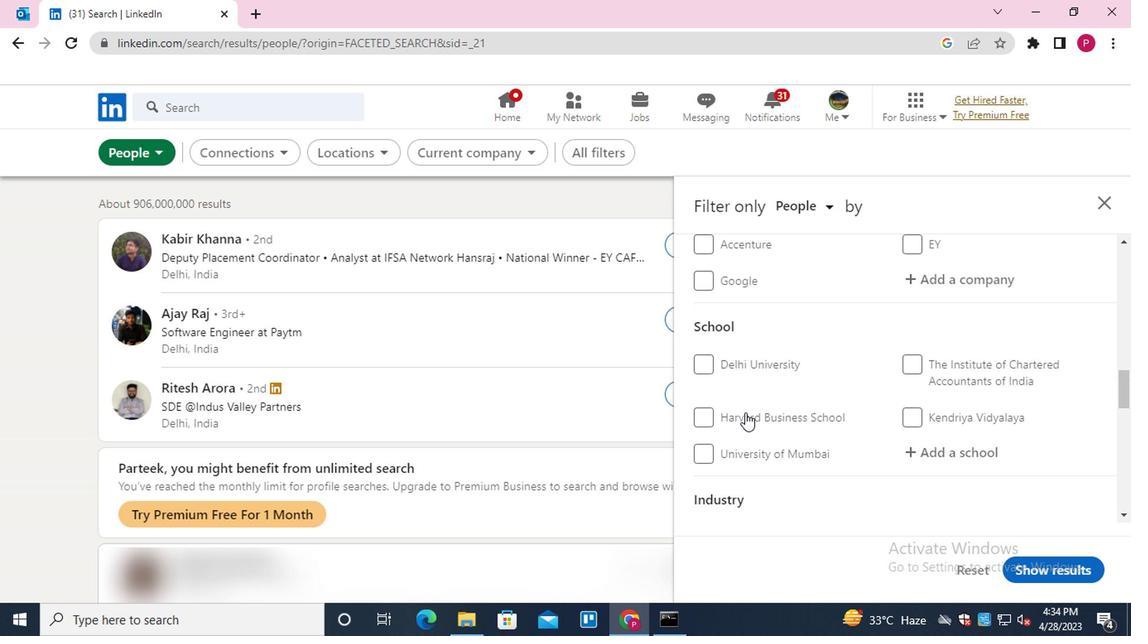 
Action: Mouse scrolled (741, 414) with delta (0, 1)
Screenshot: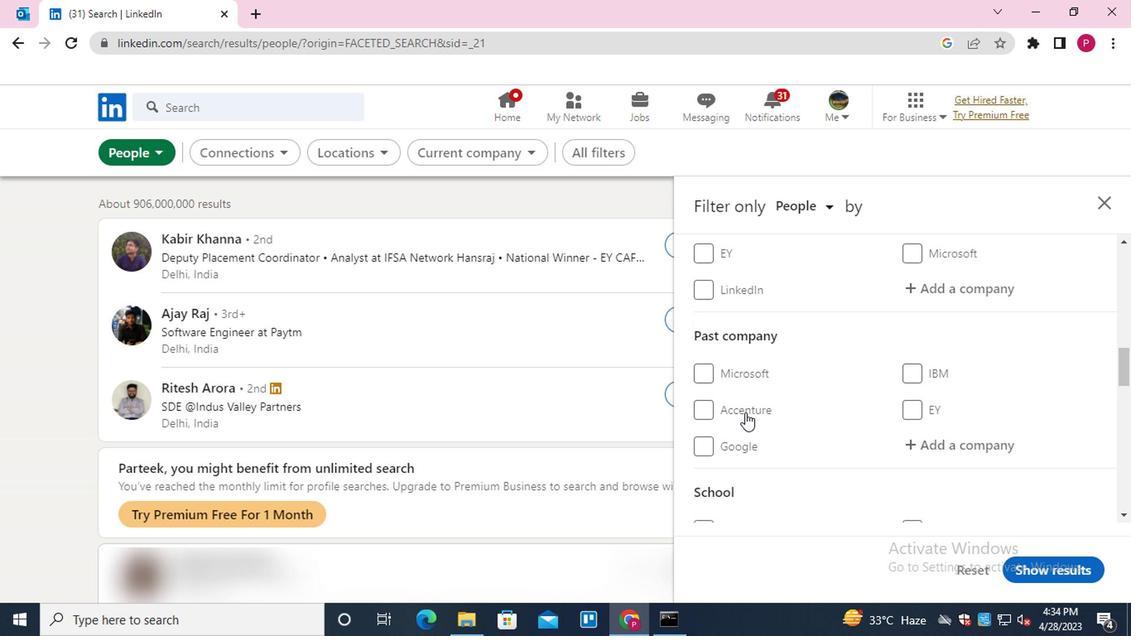 
Action: Mouse moved to (942, 381)
Screenshot: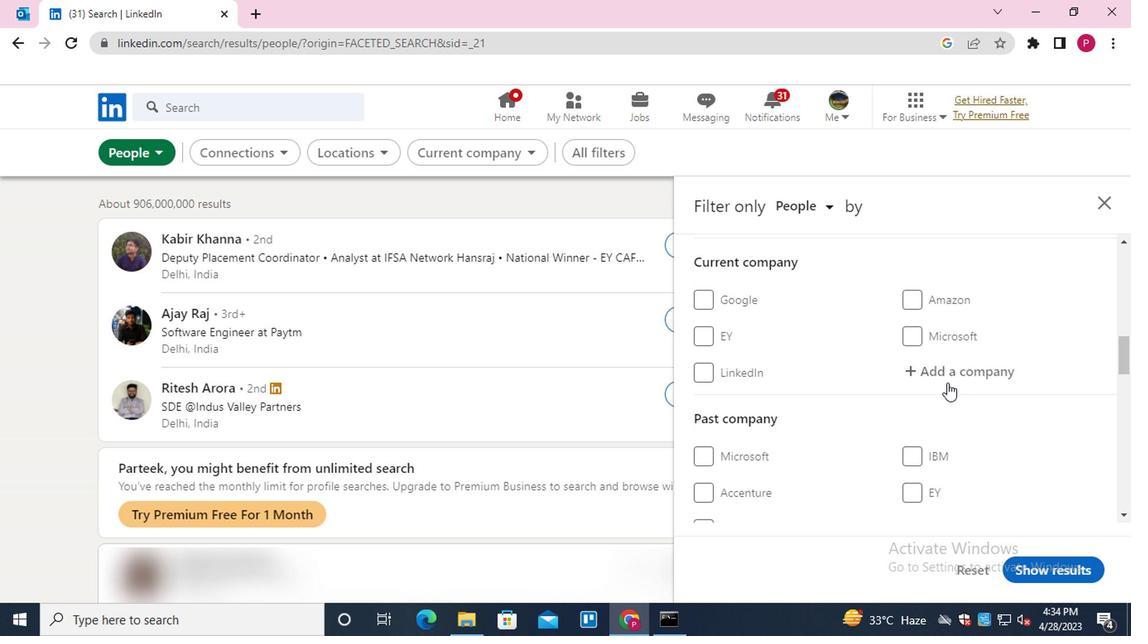
Action: Mouse pressed left at (942, 381)
Screenshot: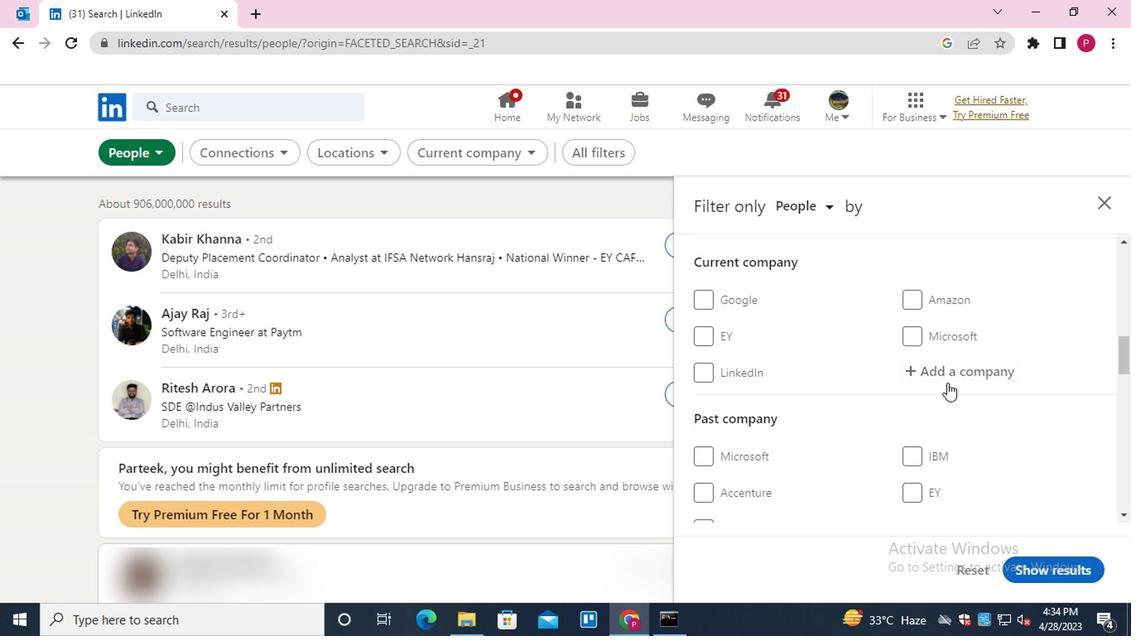 
Action: Mouse moved to (932, 386)
Screenshot: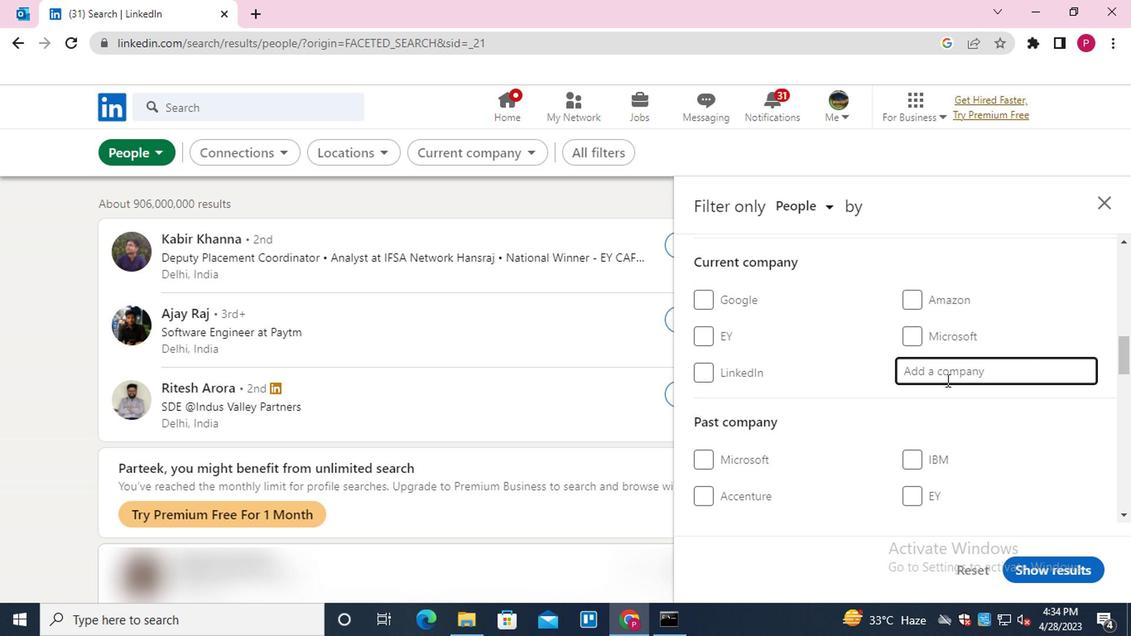 
Action: Key pressed <Key.shift><Key.shift><Key.shift><Key.shift>NES<Key.down><Key.down><Key.enter>
Screenshot: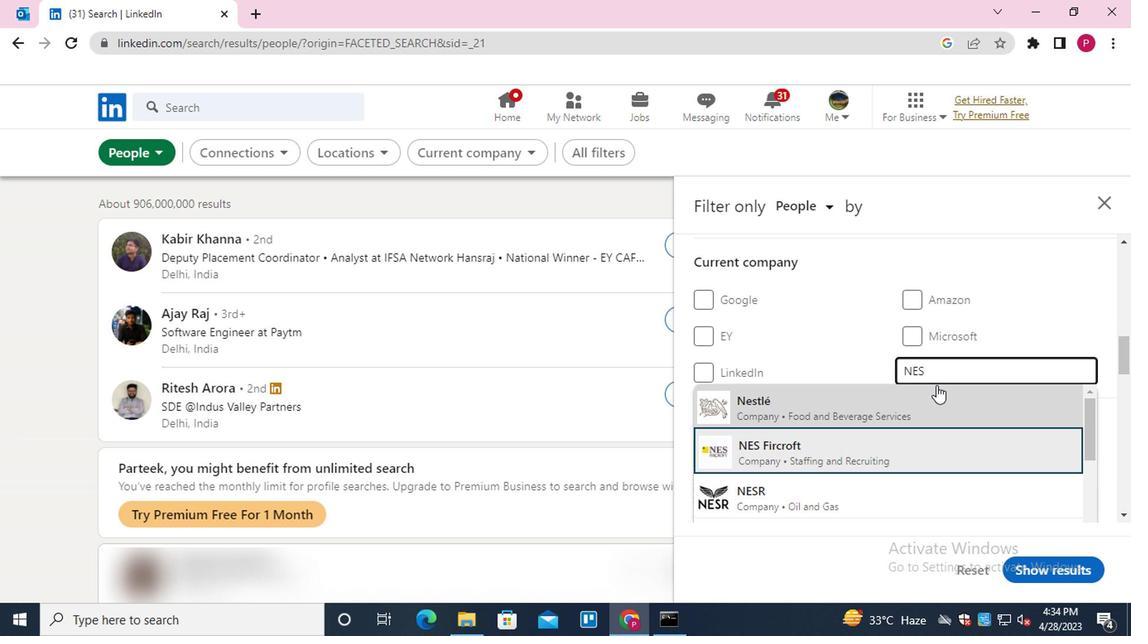 
Action: Mouse moved to (906, 406)
Screenshot: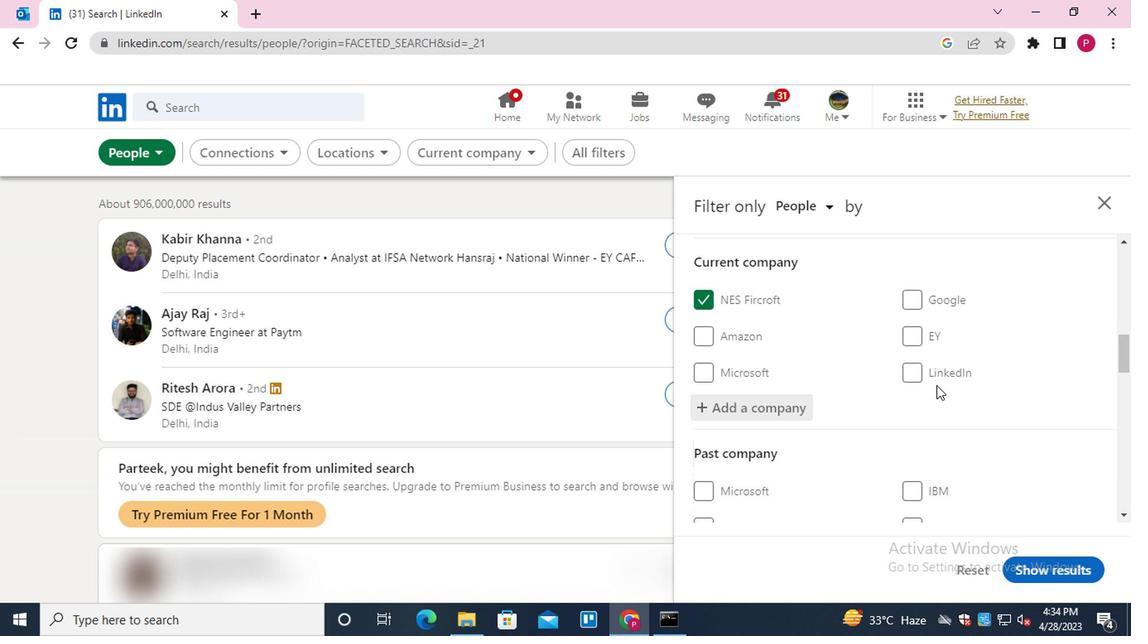 
Action: Mouse scrolled (906, 405) with delta (0, -1)
Screenshot: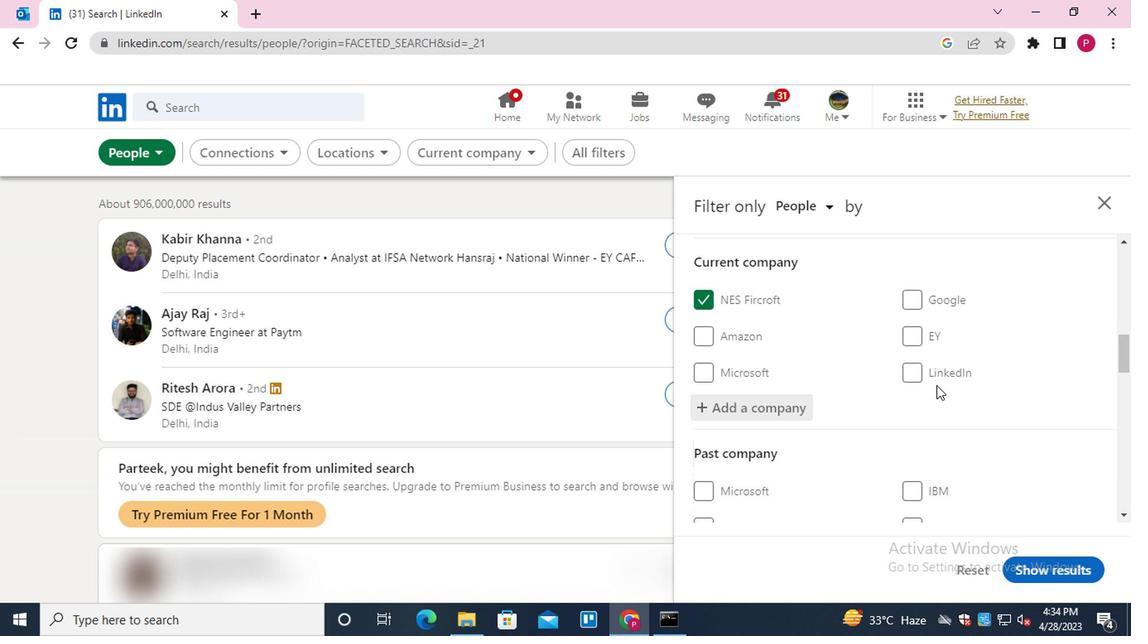 
Action: Mouse scrolled (906, 405) with delta (0, -1)
Screenshot: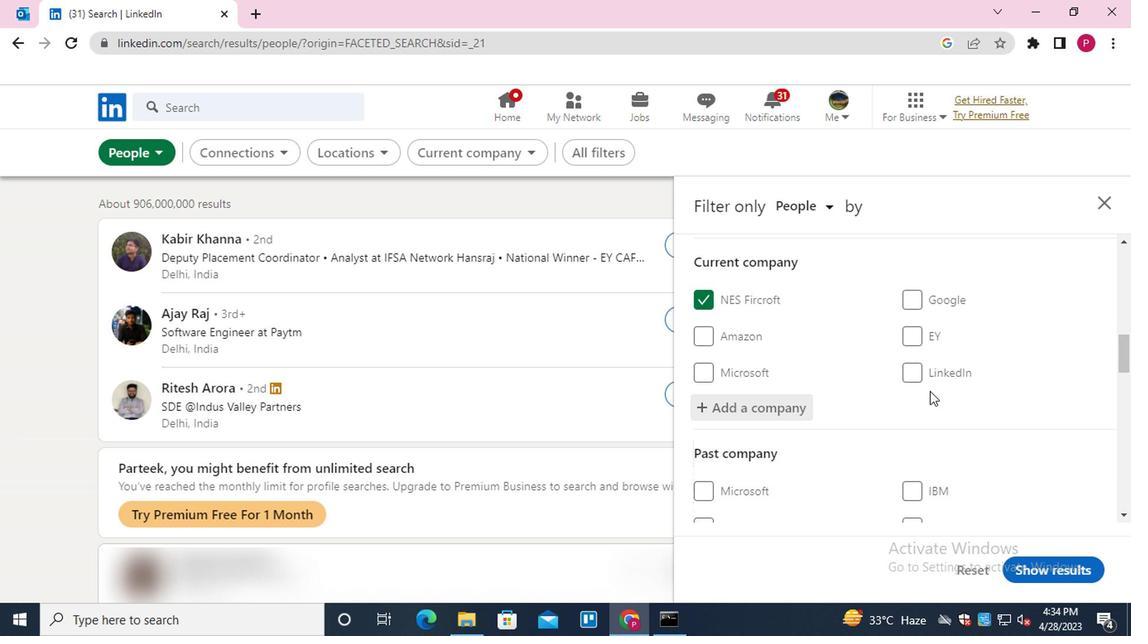 
Action: Mouse scrolled (906, 405) with delta (0, -1)
Screenshot: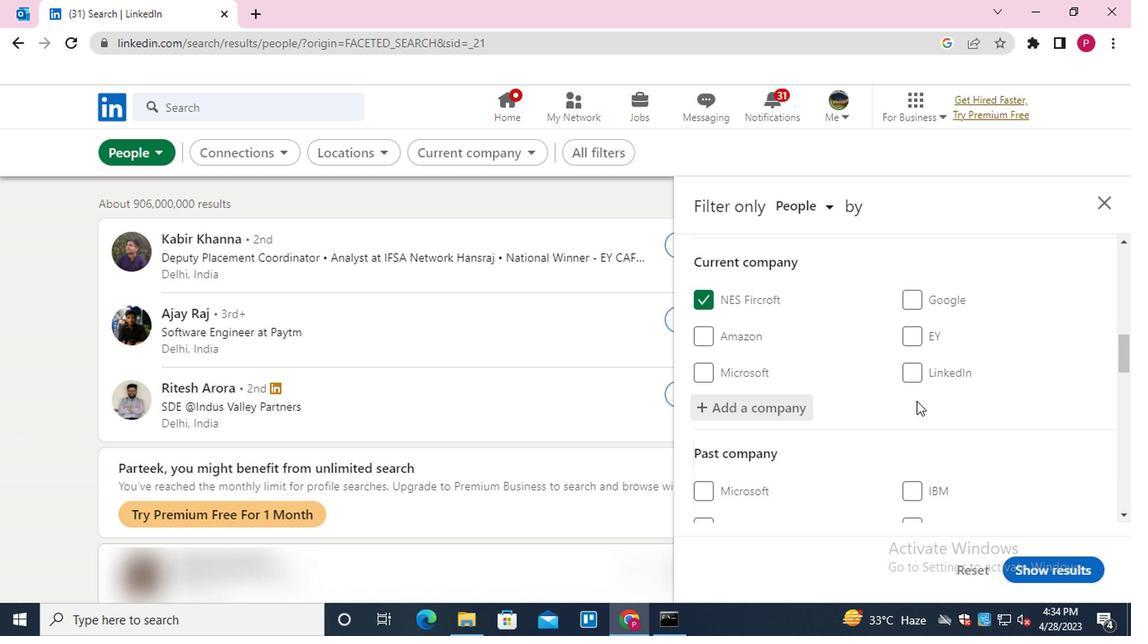 
Action: Mouse moved to (871, 434)
Screenshot: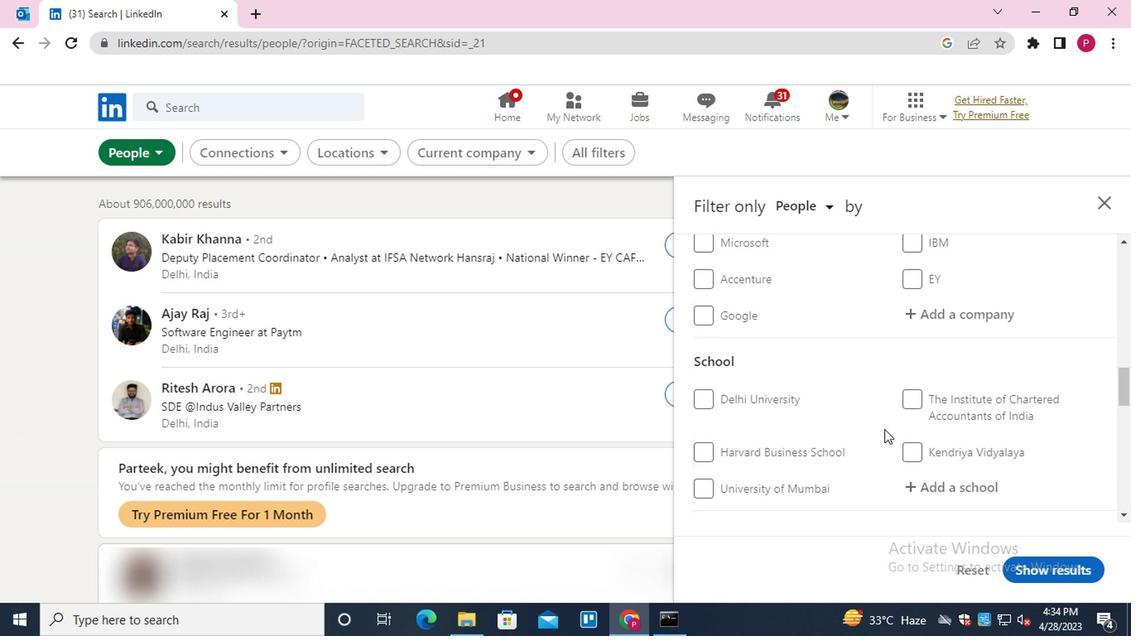 
Action: Mouse scrolled (871, 433) with delta (0, 0)
Screenshot: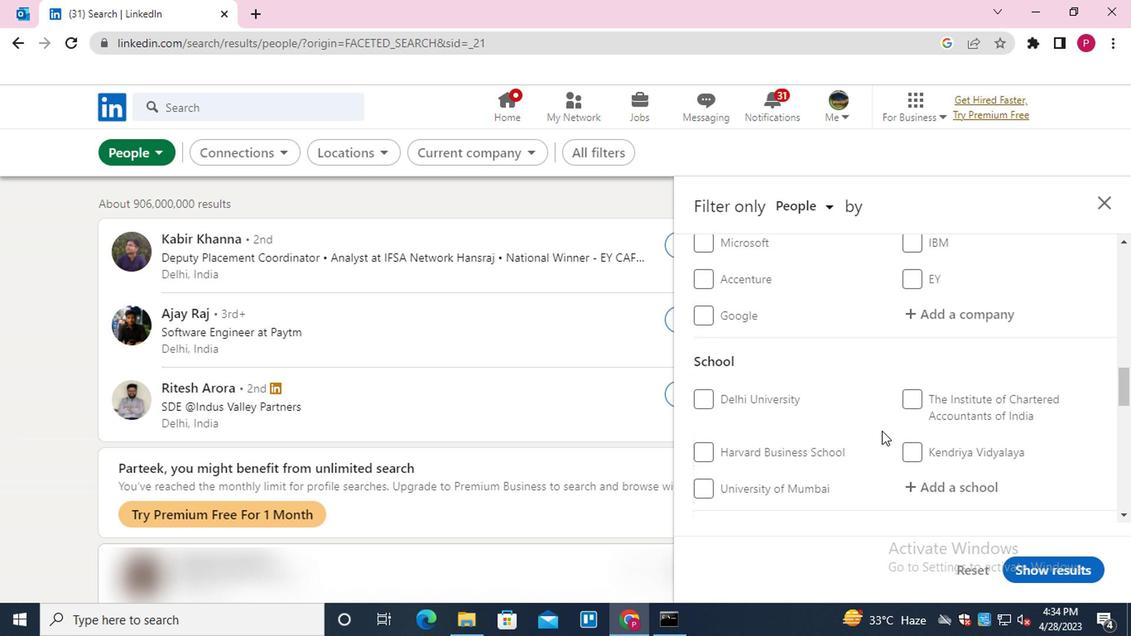 
Action: Mouse moved to (934, 405)
Screenshot: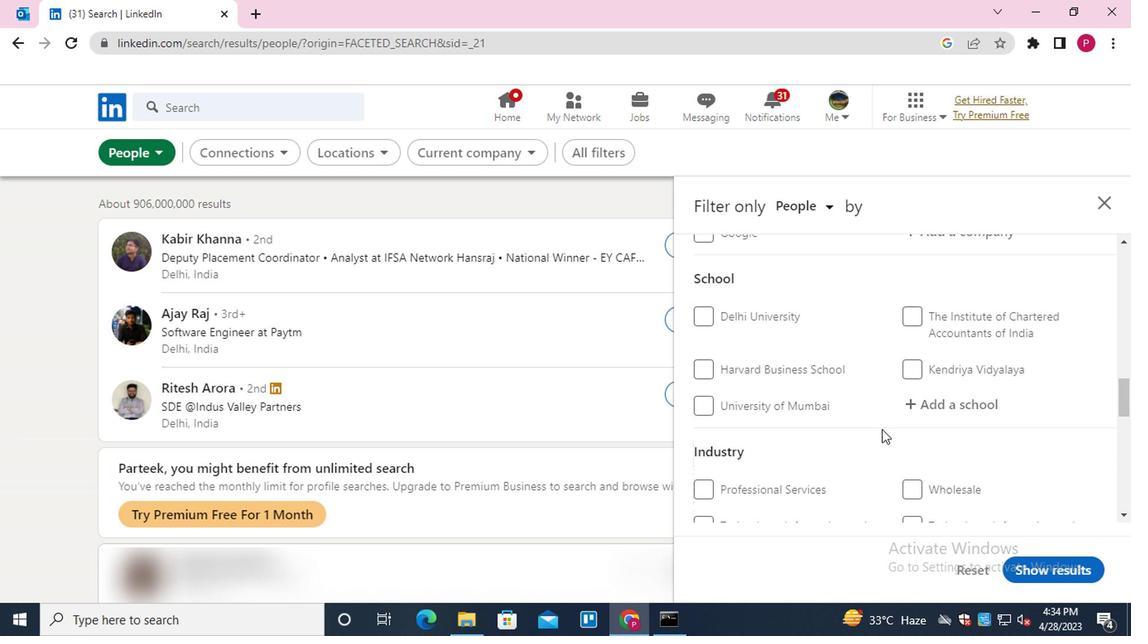 
Action: Mouse pressed left at (934, 405)
Screenshot: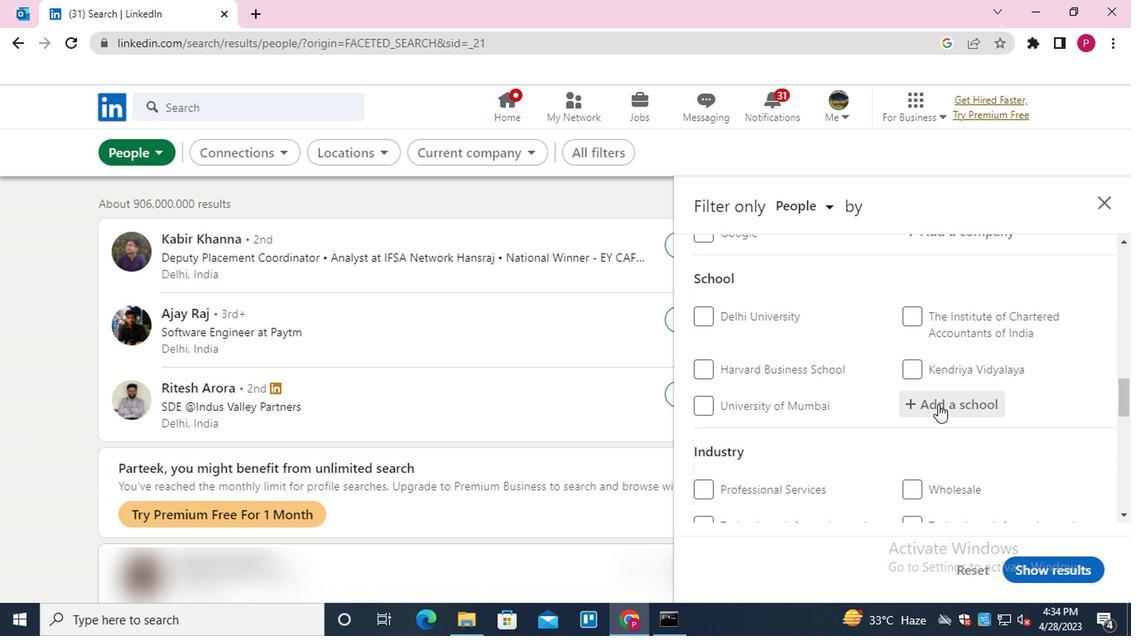 
Action: Mouse scrolled (934, 404) with delta (0, 0)
Screenshot: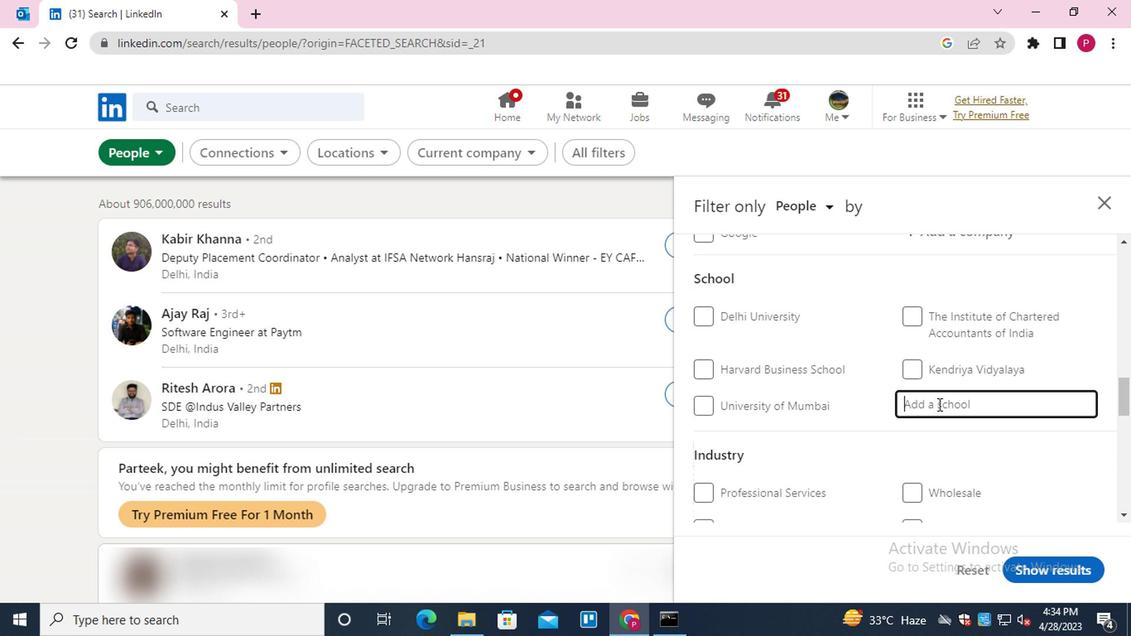 
Action: Mouse scrolled (934, 404) with delta (0, 0)
Screenshot: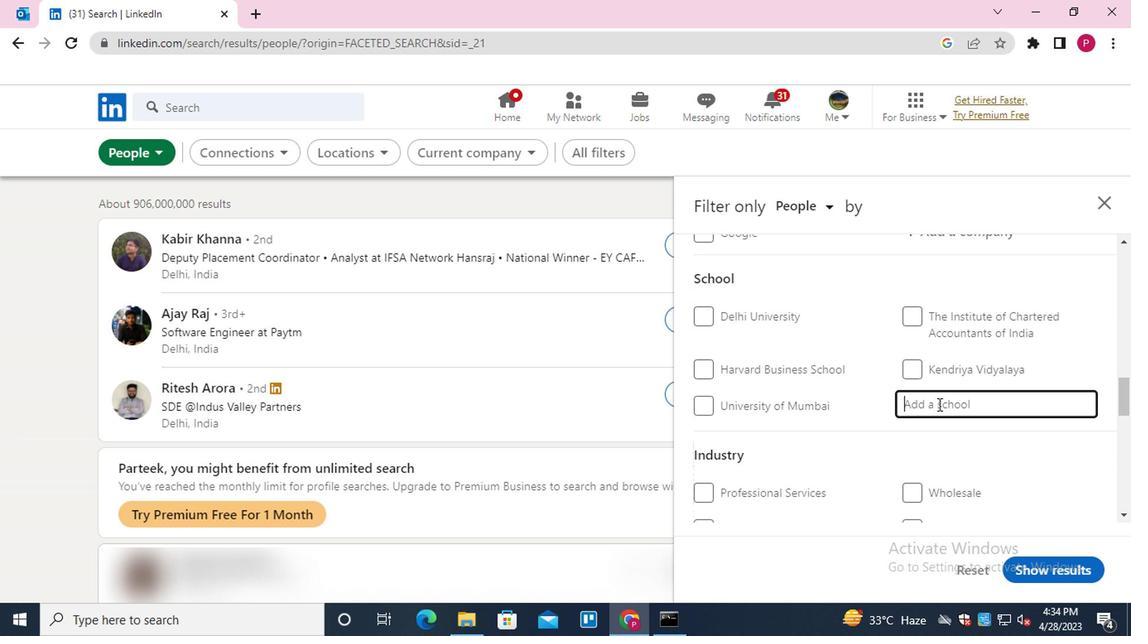 
Action: Mouse scrolled (934, 406) with delta (0, 1)
Screenshot: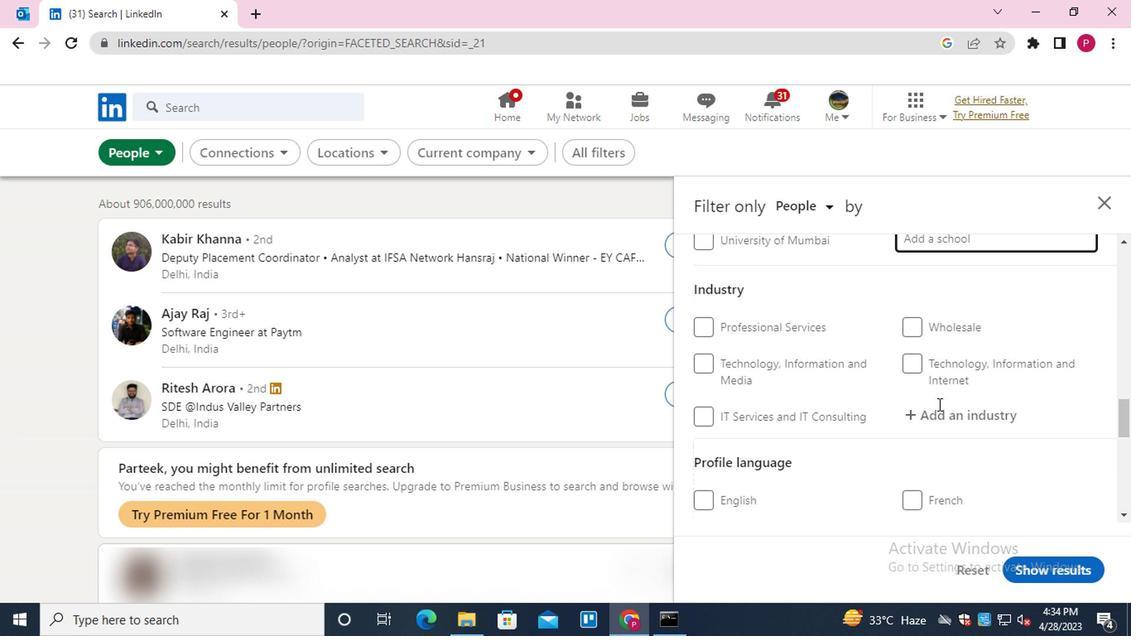 
Action: Key pressed <Key.shift><Key.shift><Key.shift><Key.shift><Key.shift><Key.shift><Key.shift><Key.shift>UNIVERSITY<Key.space><Key.shift>SCHOOL<Key.space><Key.down><Key.down><Key.down><Key.down><Key.down><Key.down><Key.down><Key.down><Key.down><Key.down><Key.down><Key.down><Key.down><Key.down><Key.down><Key.down><Key.down><Key.down><Key.down><Key.down><Key.down><Key.down>OF<Key.space><Key.shift>MANAGEMENT<Key.space><Key.down><Key.down><Key.down><Key.down><Key.down><Key.enter>
Screenshot: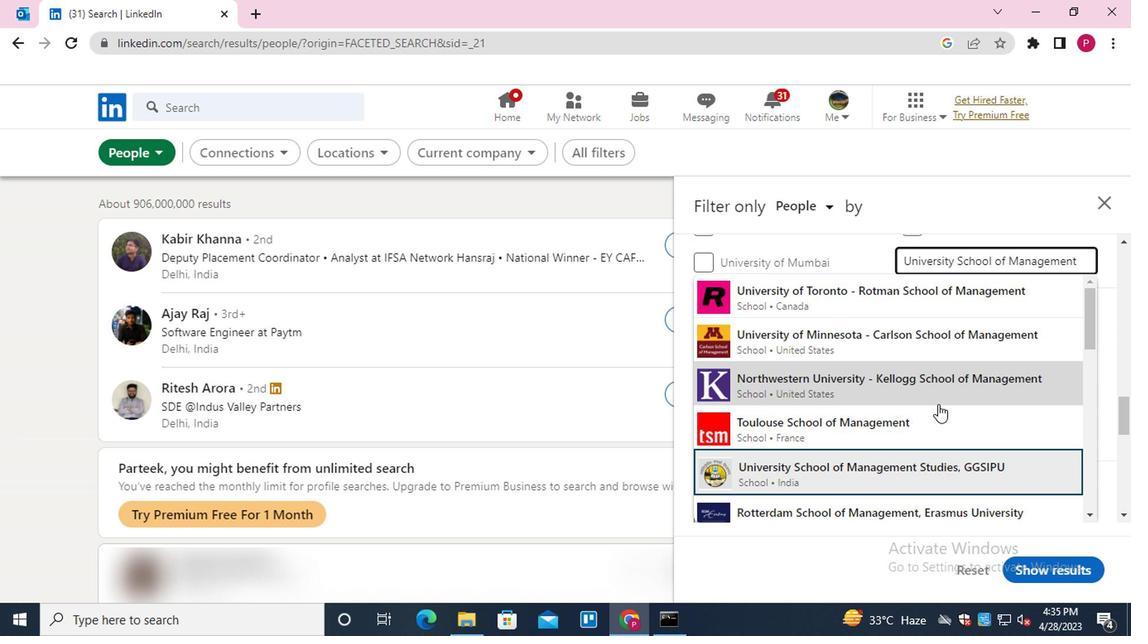 
Action: Mouse moved to (869, 380)
Screenshot: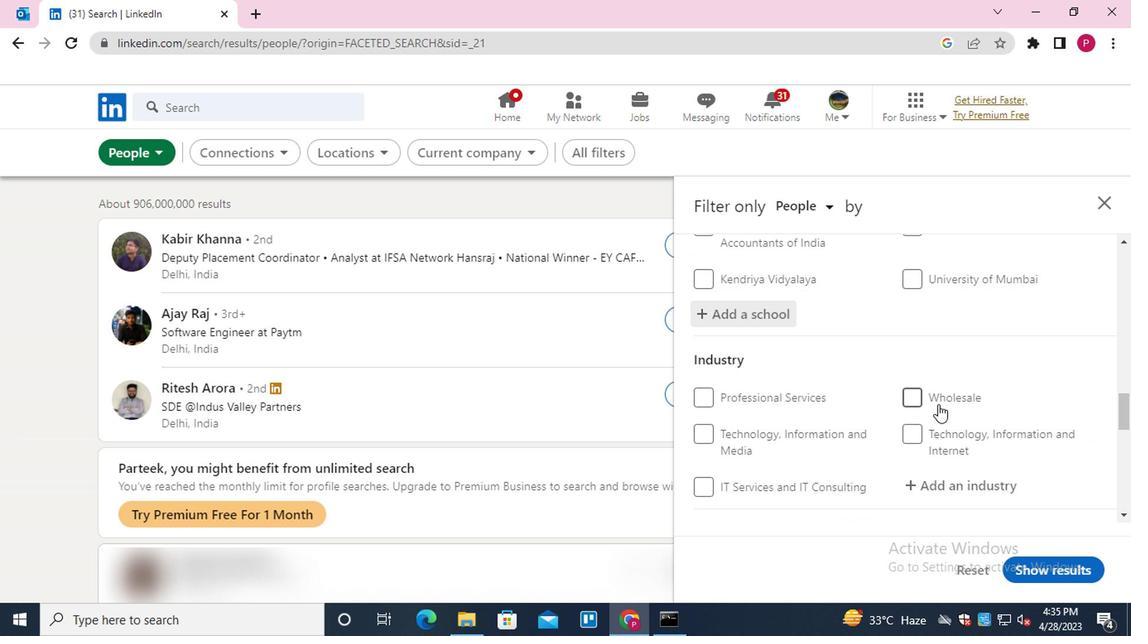 
Action: Mouse scrolled (869, 380) with delta (0, 0)
Screenshot: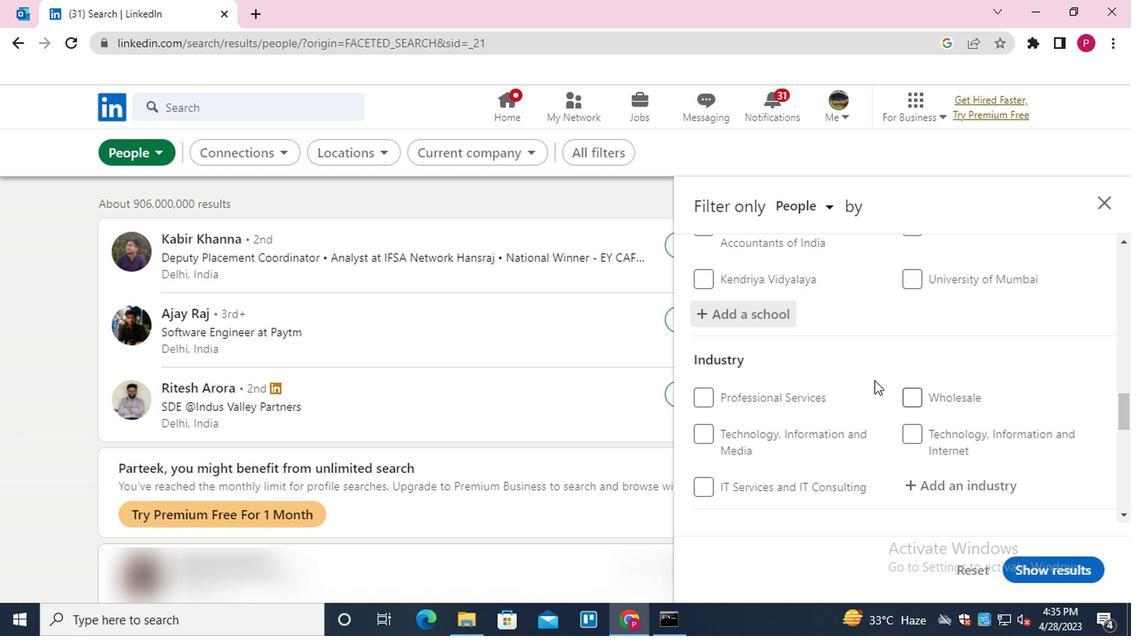 
Action: Mouse scrolled (869, 380) with delta (0, 0)
Screenshot: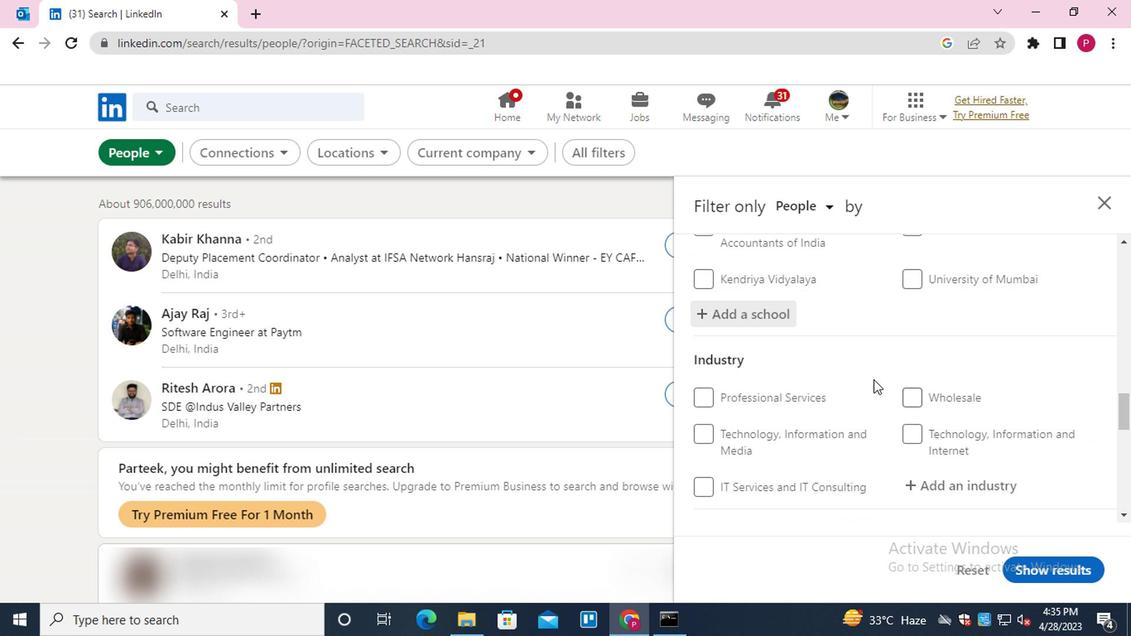 
Action: Mouse moved to (966, 328)
Screenshot: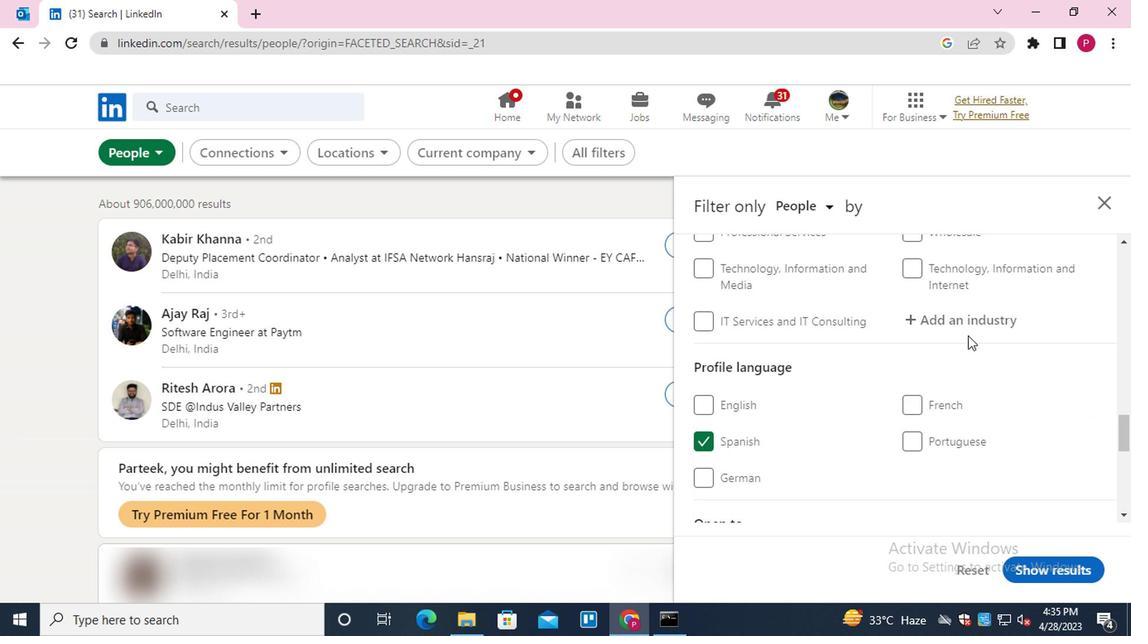 
Action: Mouse pressed left at (966, 328)
Screenshot: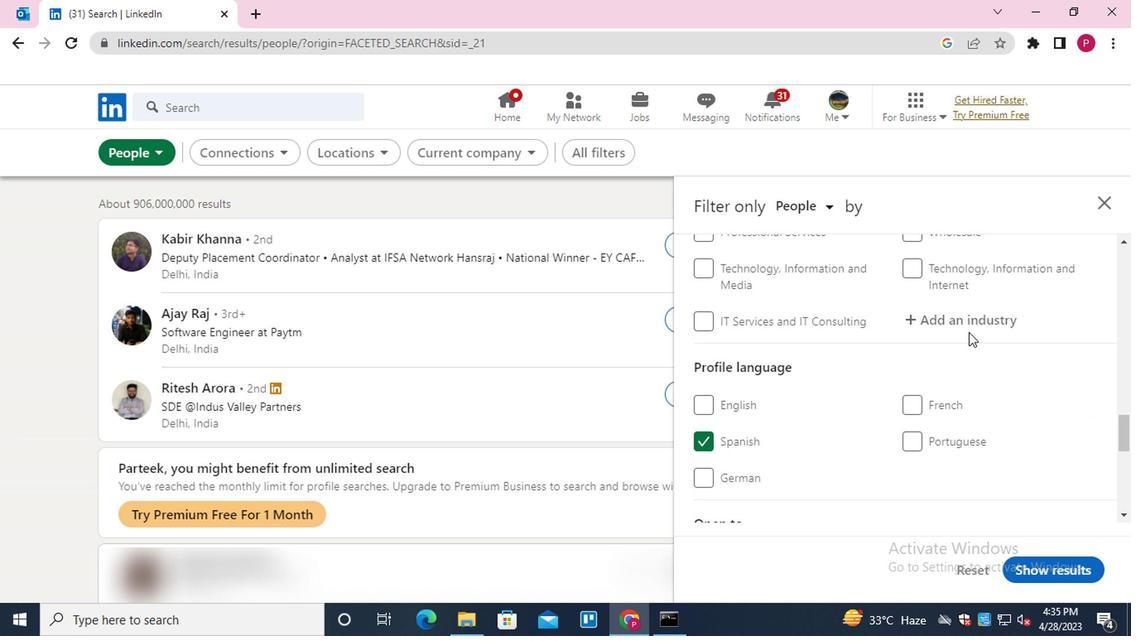 
Action: Key pressed <Key.shift>WHOLESALE<Key.space><Key.down><Key.down><Key.down><Key.down><Key.down><Key.down><Key.down><Key.down><Key.down><Key.down><Key.down><Key.down><Key.down><Key.down><Key.down><Key.down><Key.down><Key.down><Key.down><Key.down><Key.down><Key.shift>P<Key.down><Key.down><Key.down><Key.down><Key.down><Key.down><Key.enter>
Screenshot: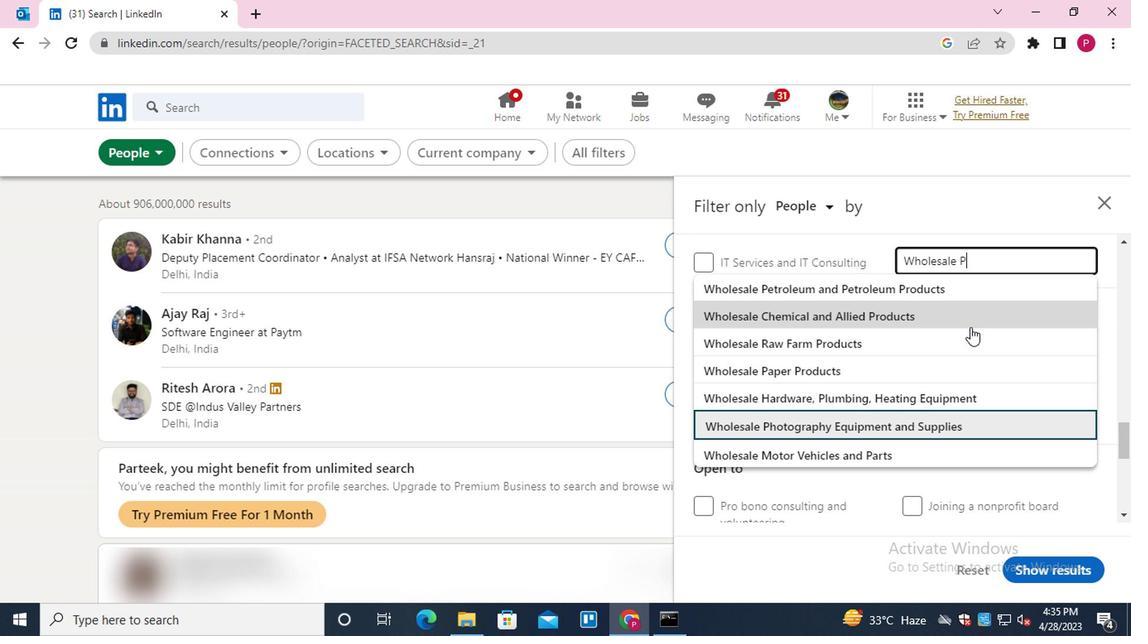 
Action: Mouse moved to (870, 377)
Screenshot: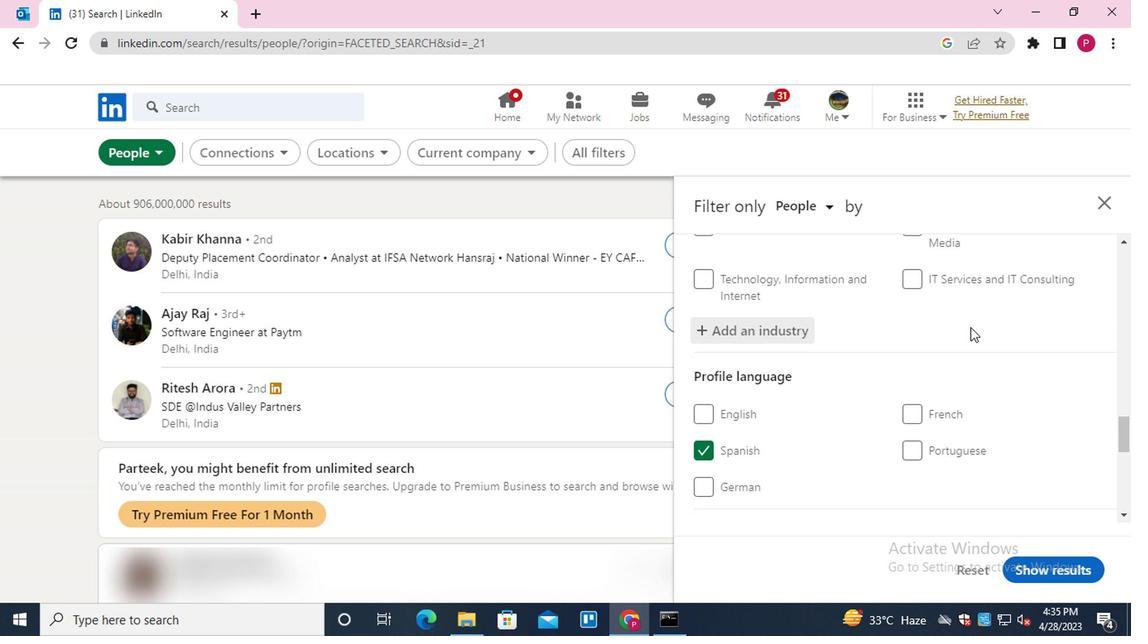 
Action: Mouse scrolled (870, 376) with delta (0, -1)
Screenshot: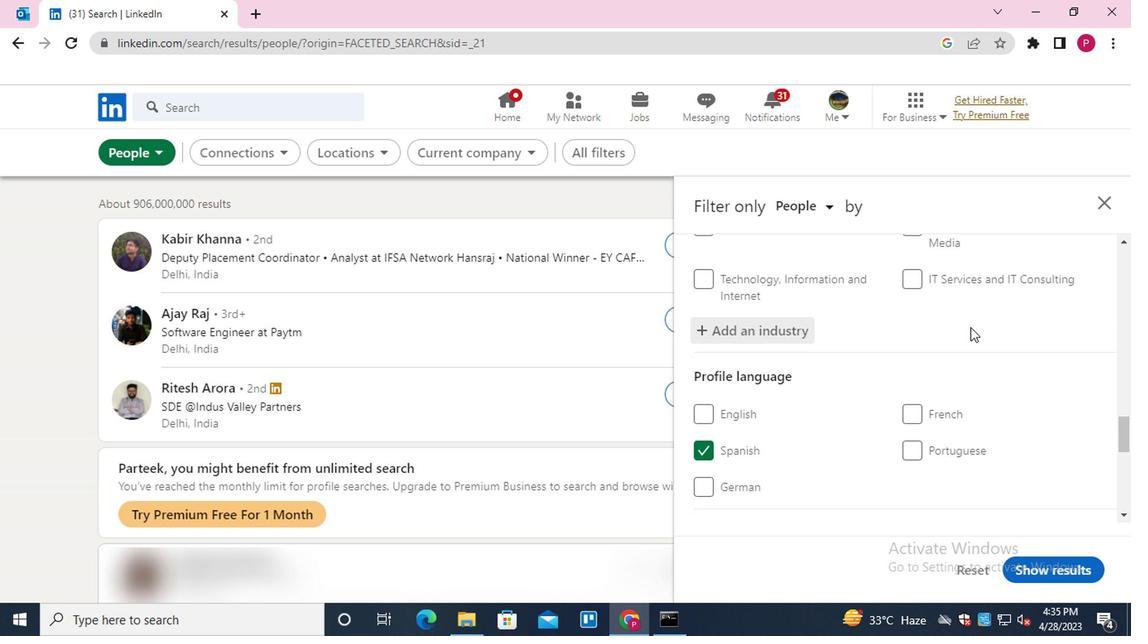 
Action: Mouse moved to (859, 385)
Screenshot: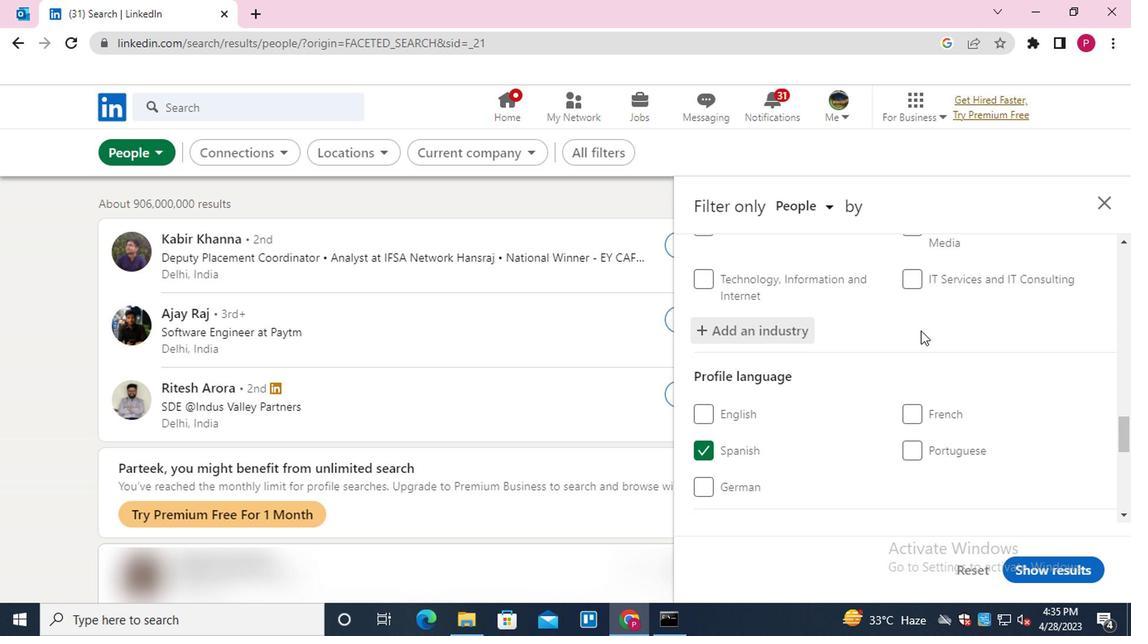 
Action: Mouse scrolled (859, 384) with delta (0, -1)
Screenshot: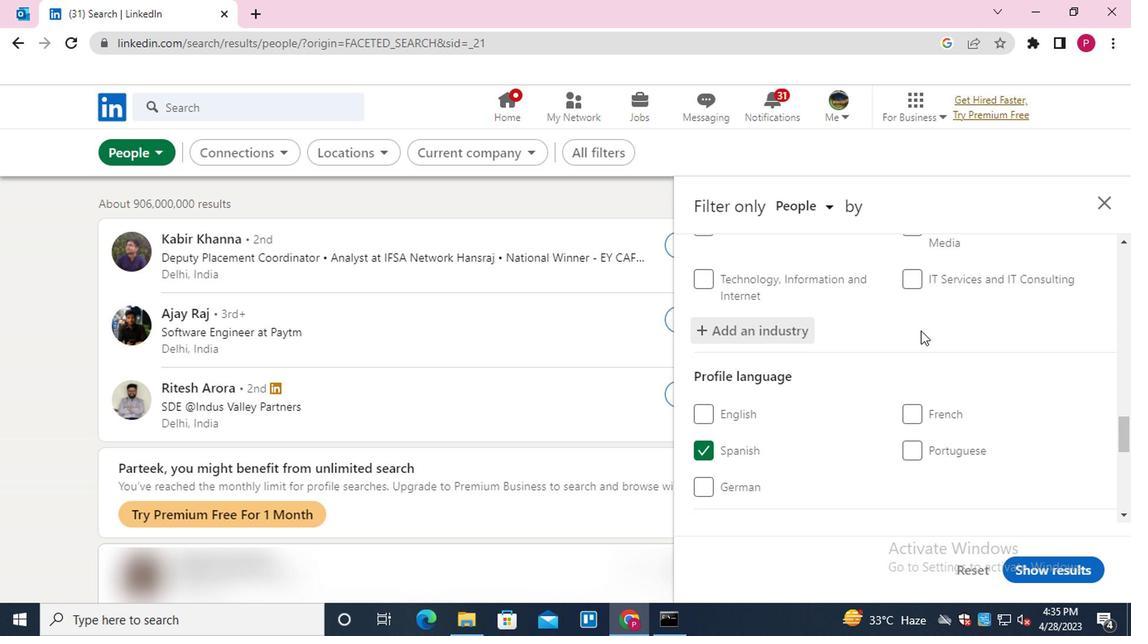 
Action: Mouse scrolled (859, 384) with delta (0, -1)
Screenshot: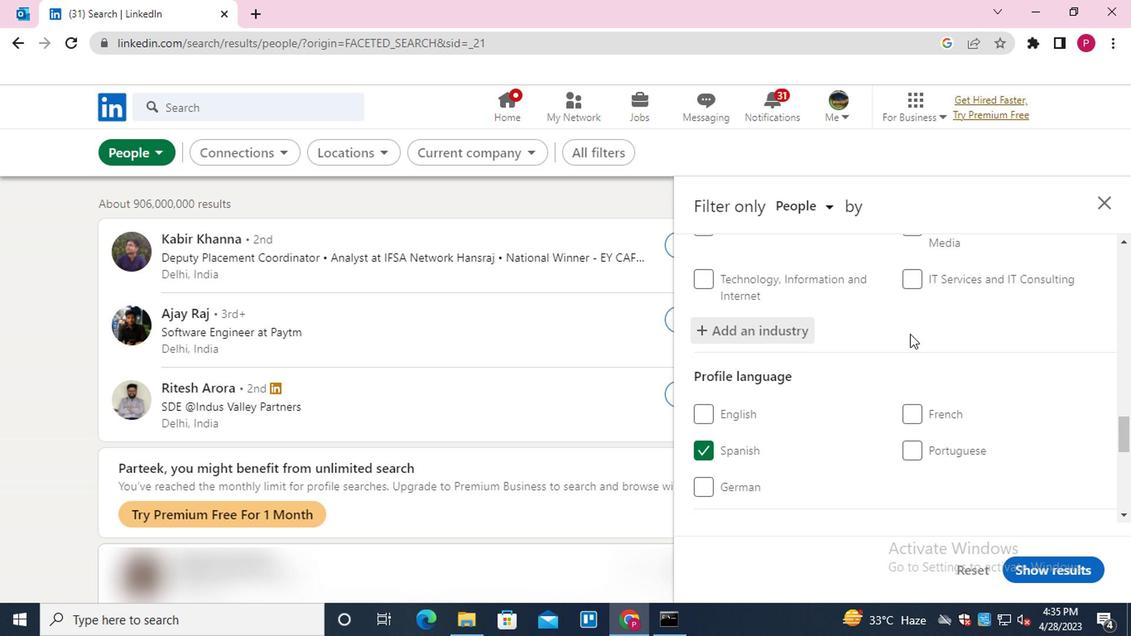 
Action: Mouse scrolled (859, 384) with delta (0, -1)
Screenshot: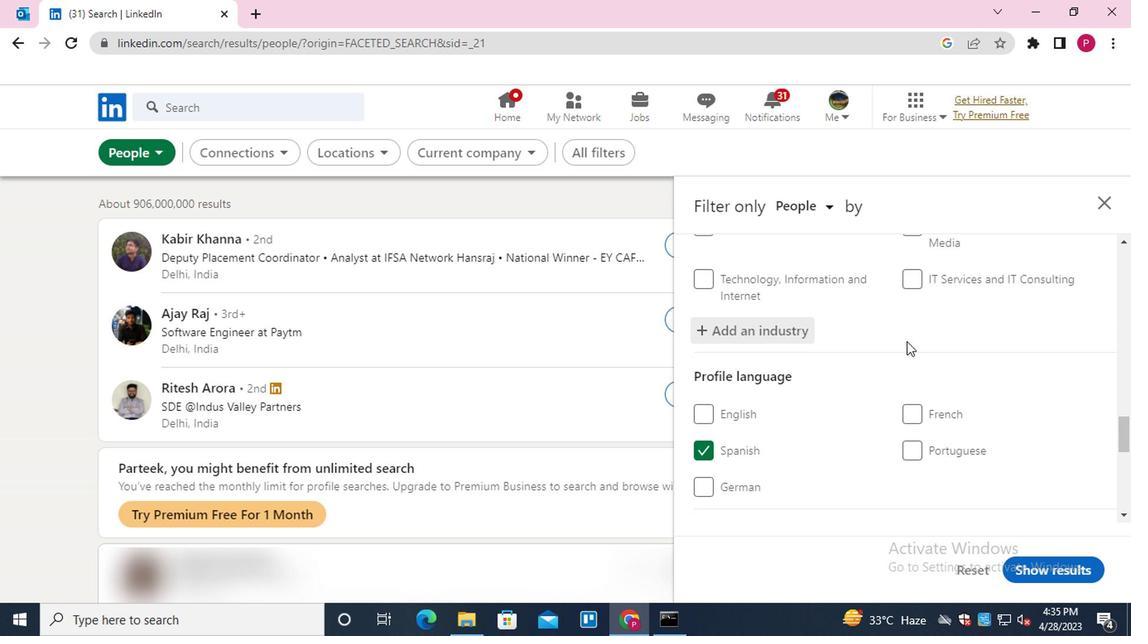 
Action: Mouse moved to (943, 400)
Screenshot: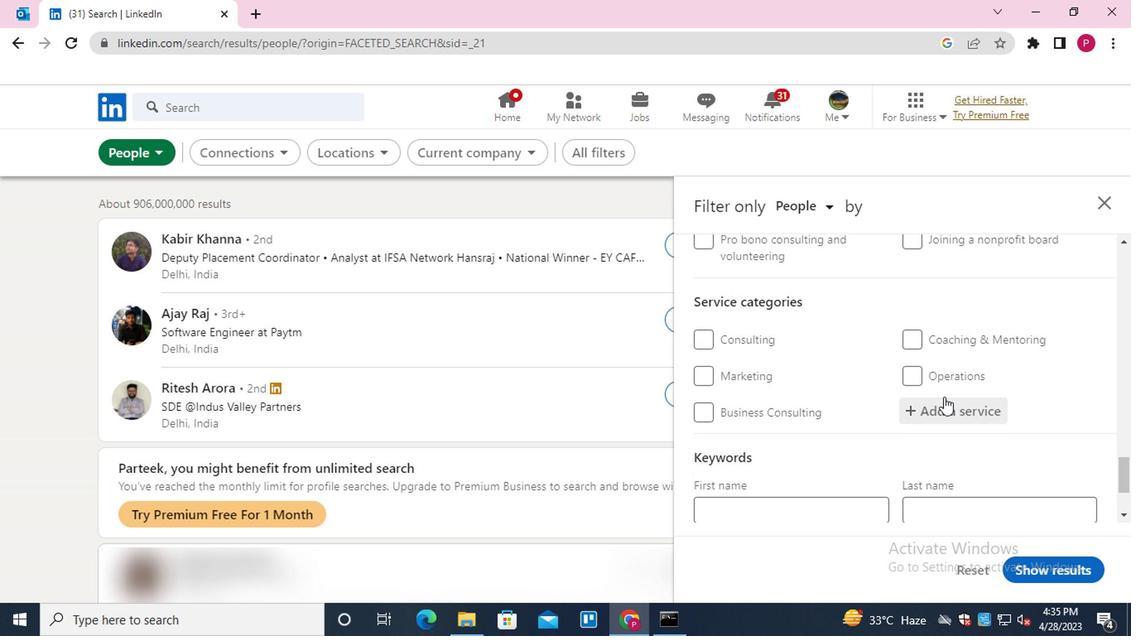 
Action: Mouse pressed left at (943, 400)
Screenshot: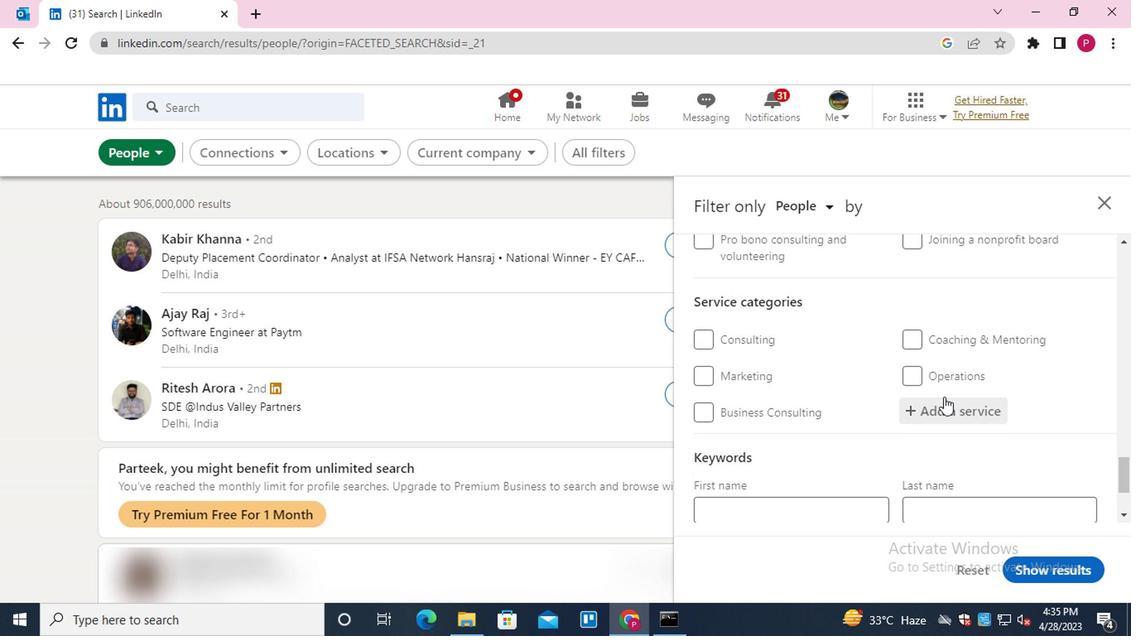 
Action: Key pressed <Key.shift><Key.shift><Key.shift><Key.shift><Key.shift><Key.shift><Key.shift>COMPUTER<Key.down><Key.down><Key.enter>
Screenshot: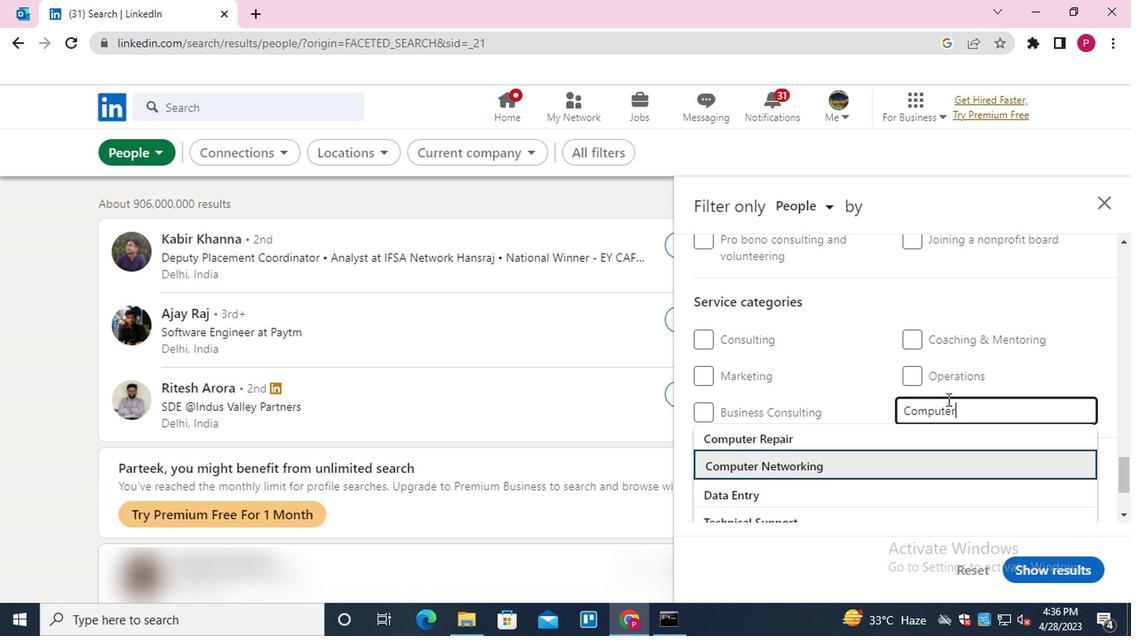
Action: Mouse moved to (888, 423)
Screenshot: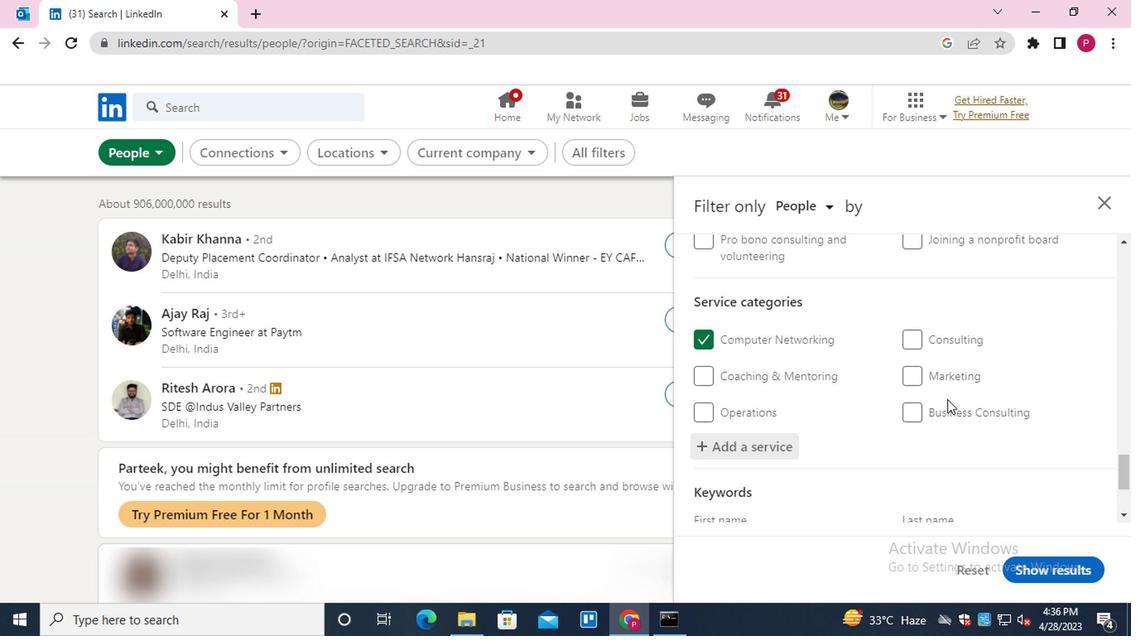 
Action: Mouse scrolled (888, 421) with delta (0, -1)
Screenshot: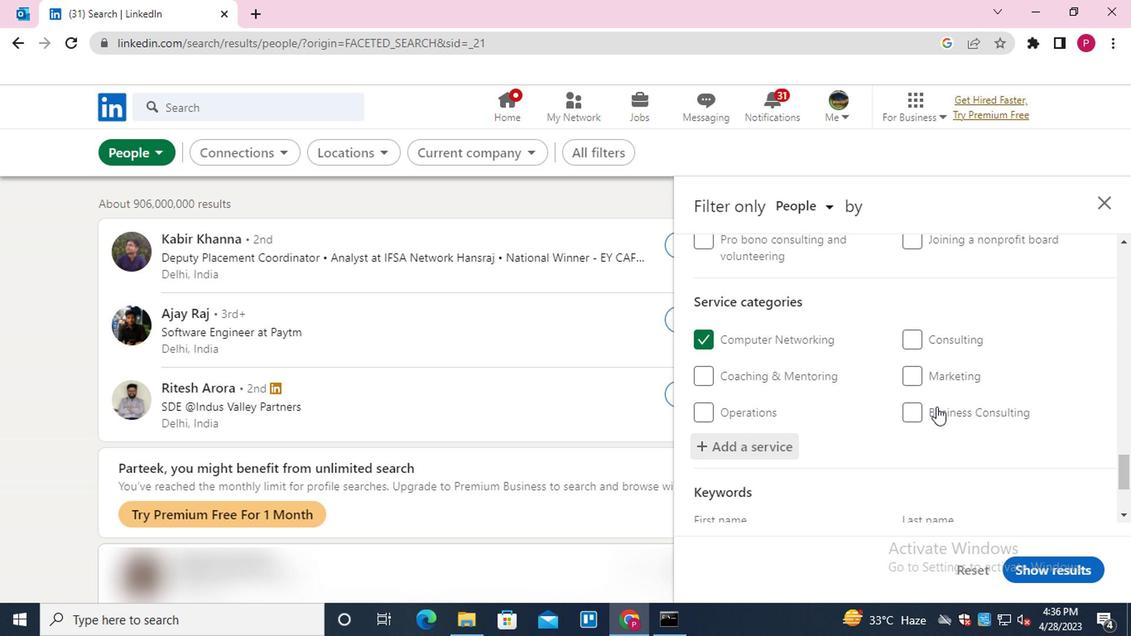 
Action: Mouse scrolled (888, 421) with delta (0, -1)
Screenshot: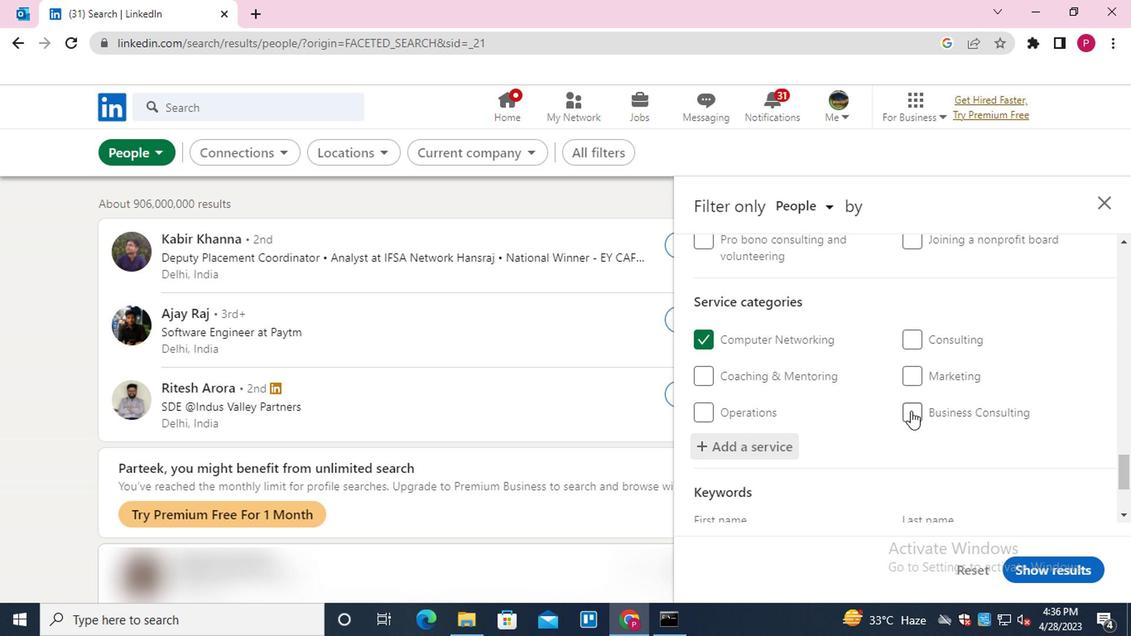 
Action: Mouse scrolled (888, 421) with delta (0, -1)
Screenshot: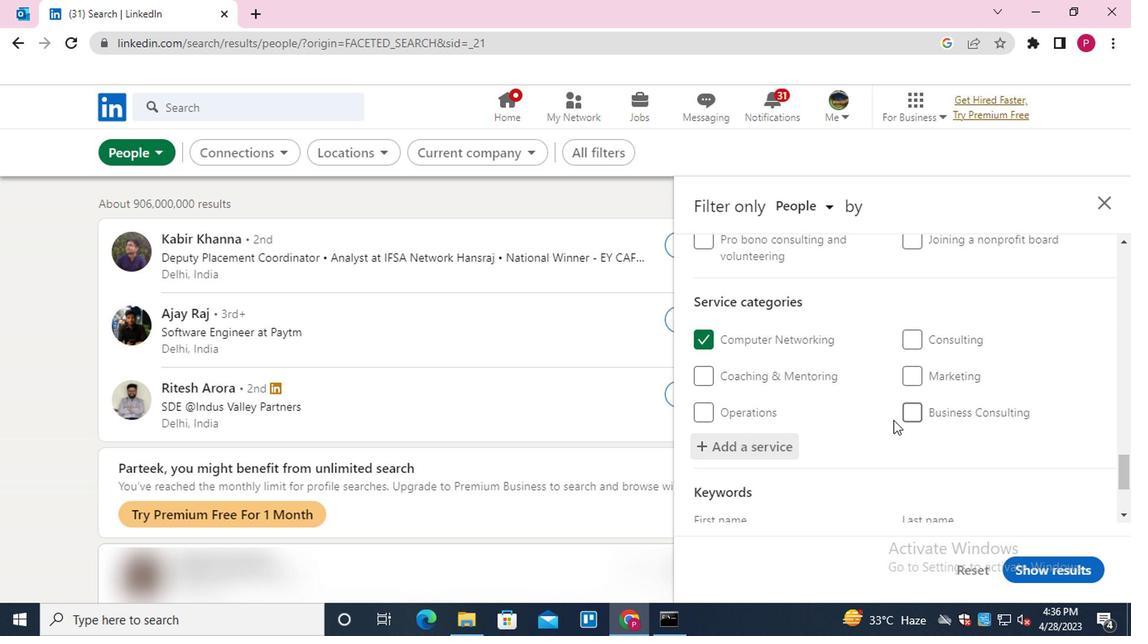 
Action: Mouse scrolled (888, 421) with delta (0, -1)
Screenshot: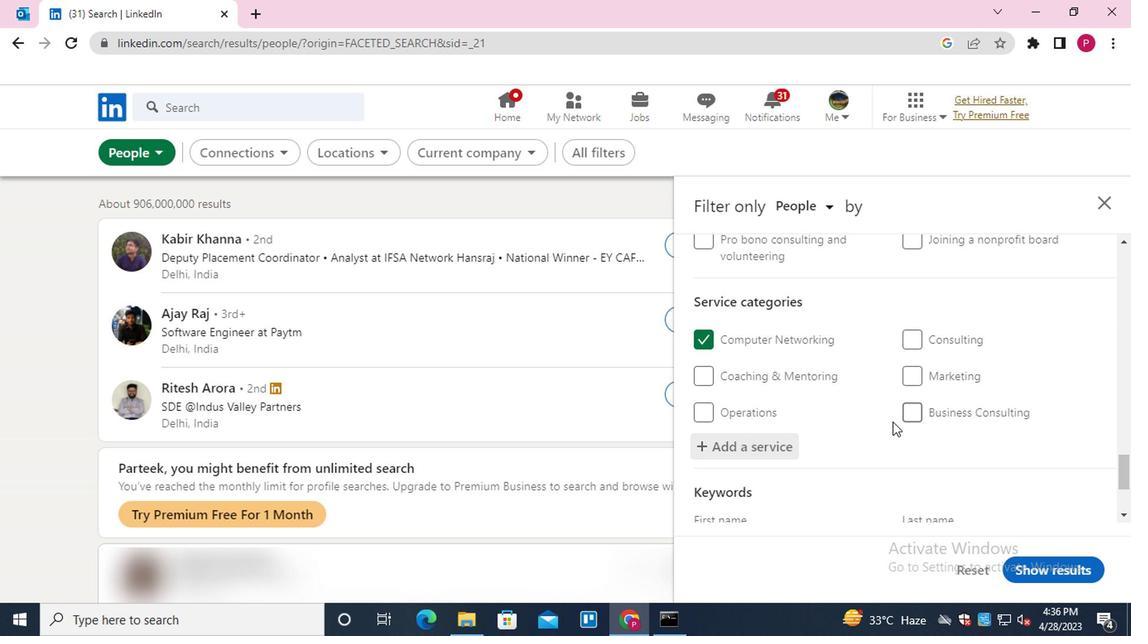 
Action: Mouse moved to (818, 440)
Screenshot: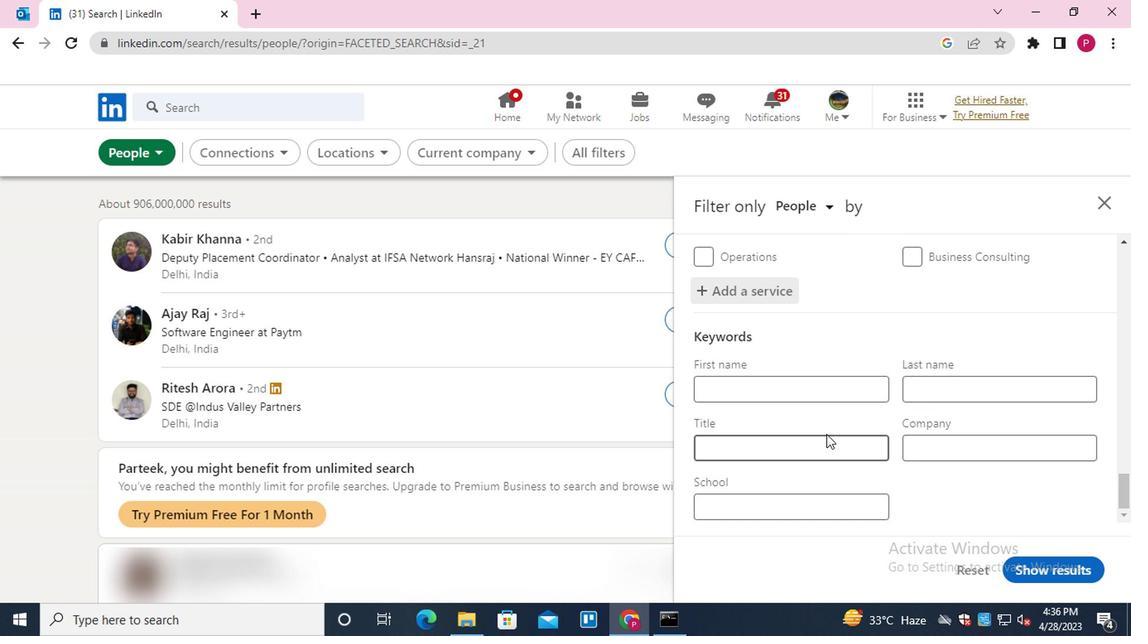 
Action: Mouse pressed left at (818, 440)
Screenshot: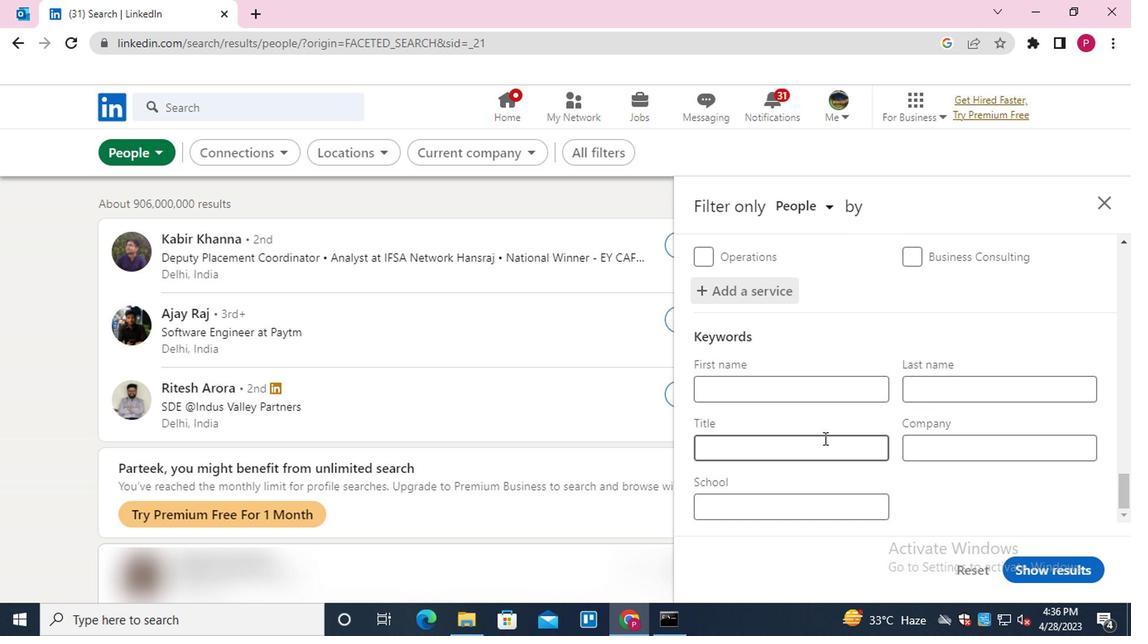 
Action: Key pressed <Key.shift><Key.shift><Key.shift><Key.shift><Key.shift><Key.shift><Key.shift><Key.shift><Key.shift><Key.shift><Key.shift><Key.shift><Key.shift><Key.shift><Key.shift><Key.shift><Key.shift><Key.shift><Key.shift><Key.shift><Key.shift>LIFE<Key.space><Key.shift>COACHING
Screenshot: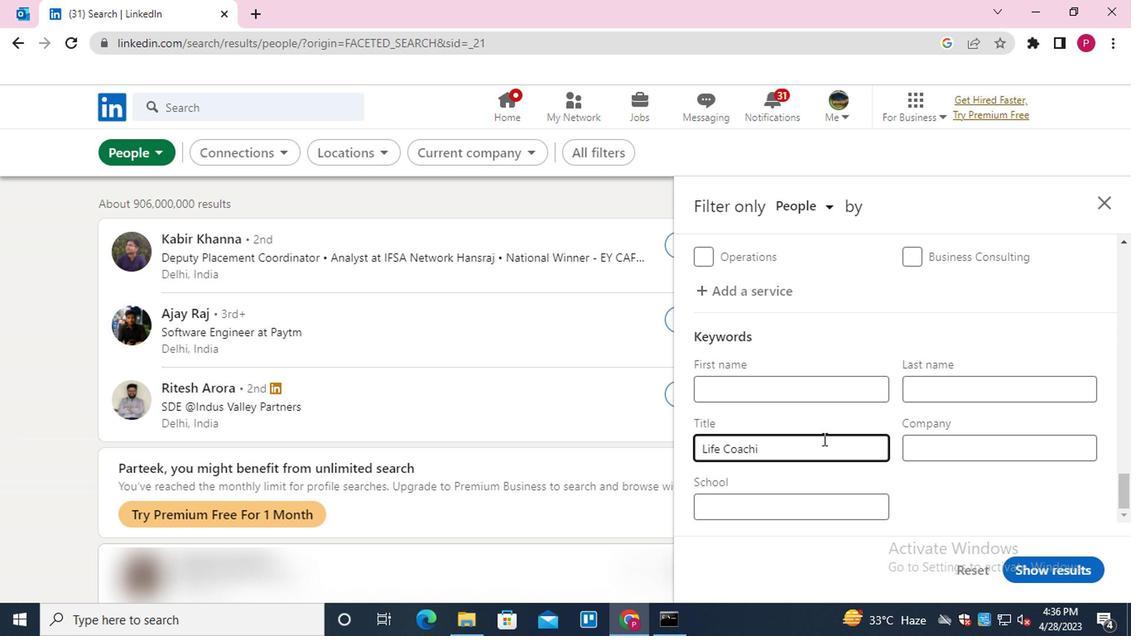 
Action: Mouse moved to (1061, 575)
Screenshot: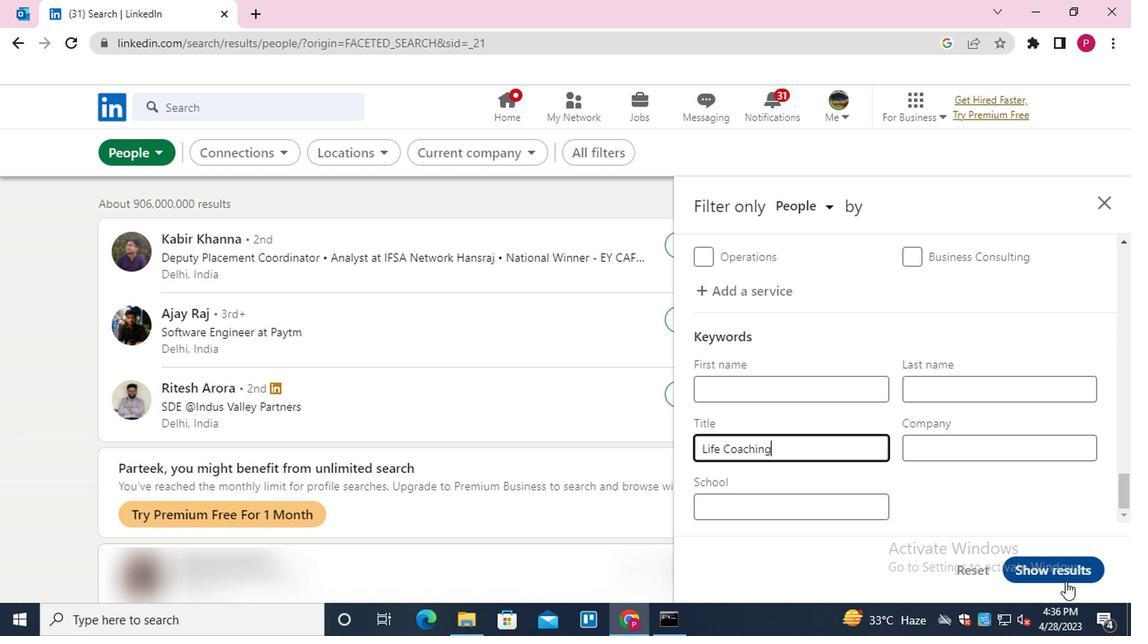 
Action: Mouse pressed left at (1061, 575)
Screenshot: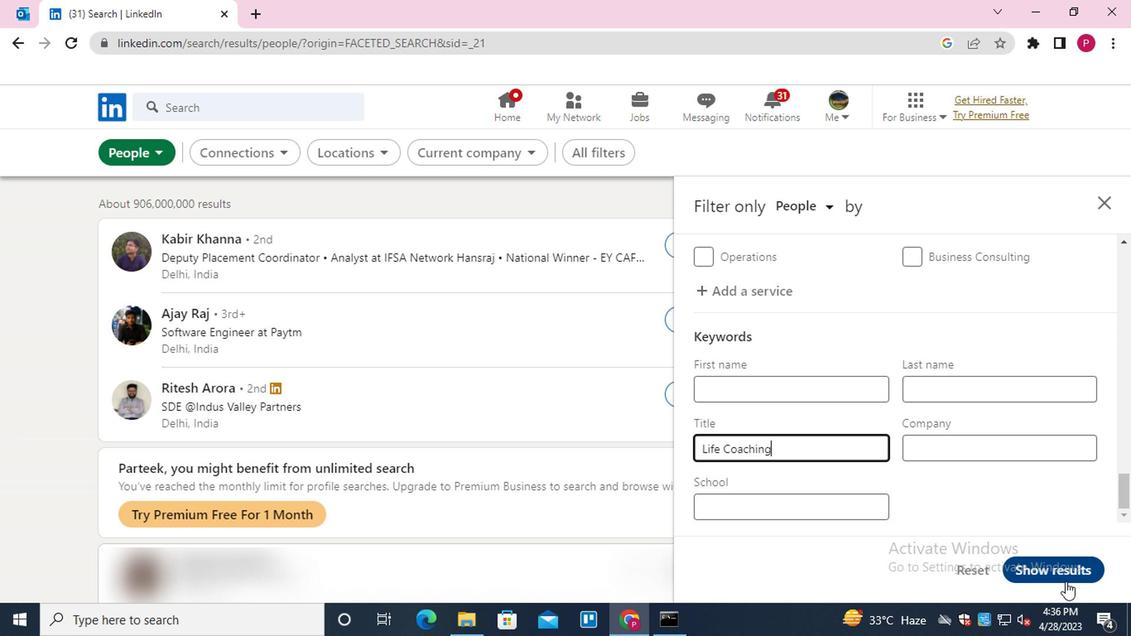 
Action: Mouse moved to (629, 337)
Screenshot: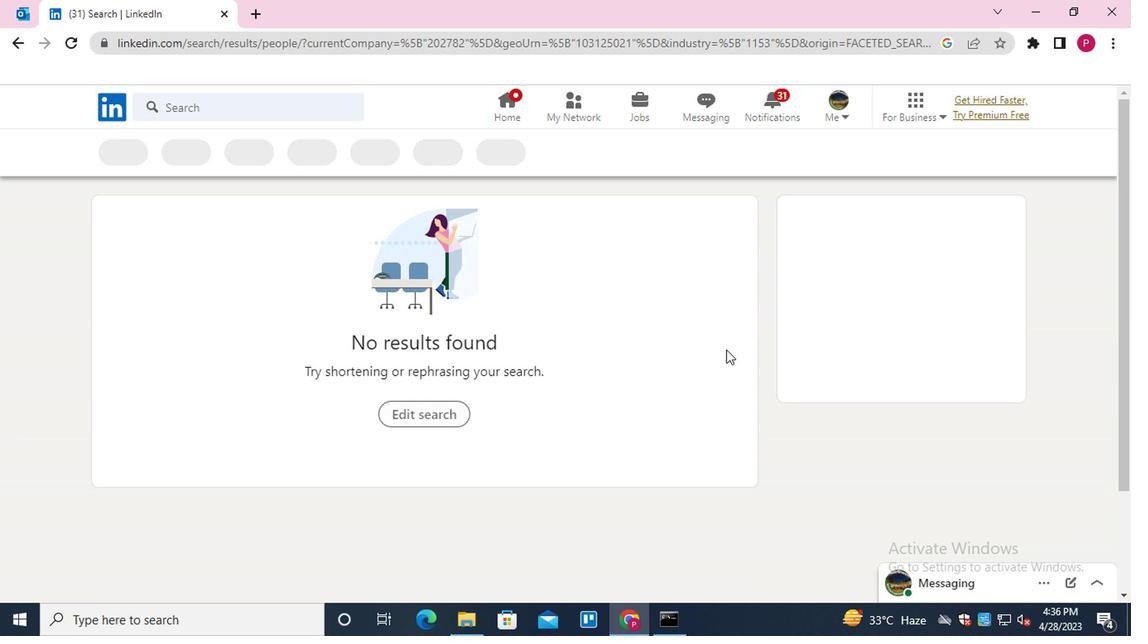 
